 Task: Add an event with the title Third Sales Pipeline Evaluation and Improvement Strategies, date '2024/05/16', time 7:50 AM to 9:50 AMand add a description: Participants will explore the role of a leader as a coach and mentor. They will learn how to provide guidance, support, and development opportunities to team members, fostering their growth and professional advancement., put the event into Yellow category, logged in from the account softage.8@softage.netand send the event invitation to softage.1@softage.net and softage.2@softage.net. Set a reminder for the event 189 day before
Action: Mouse moved to (146, 155)
Screenshot: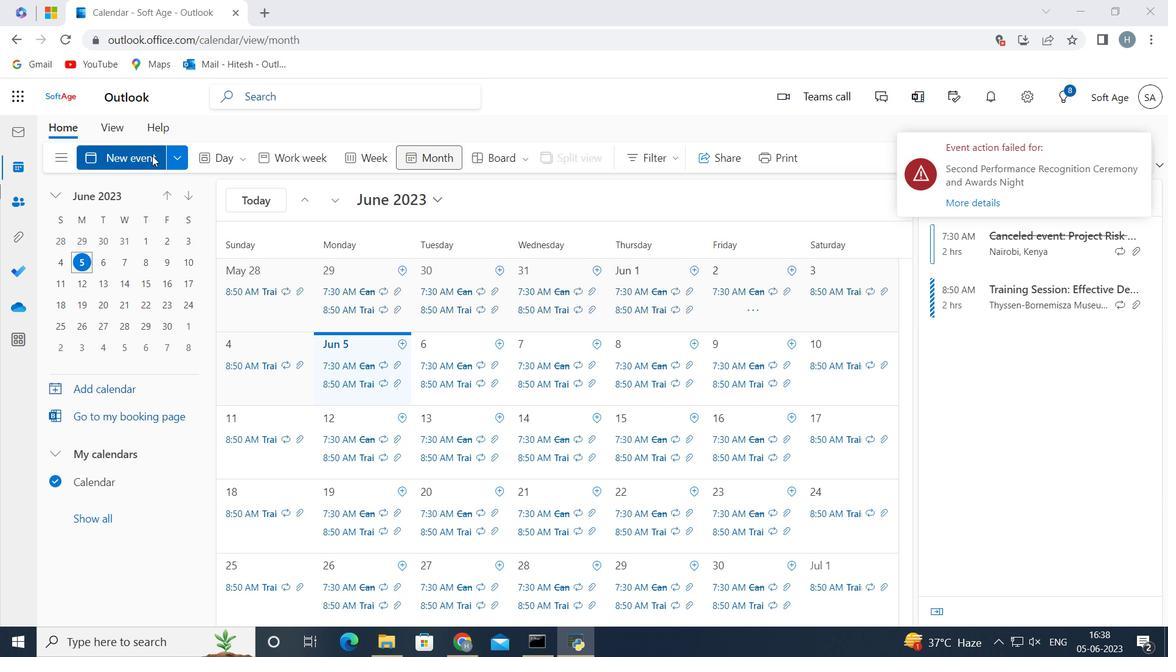 
Action: Mouse pressed left at (146, 155)
Screenshot: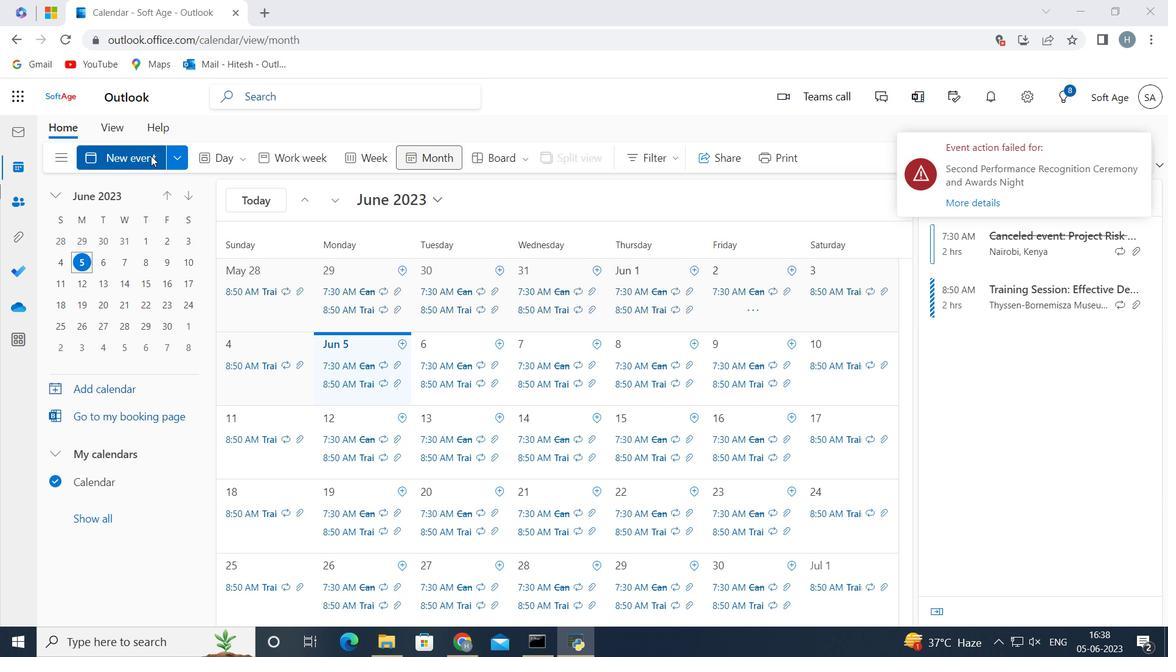 
Action: Mouse moved to (292, 252)
Screenshot: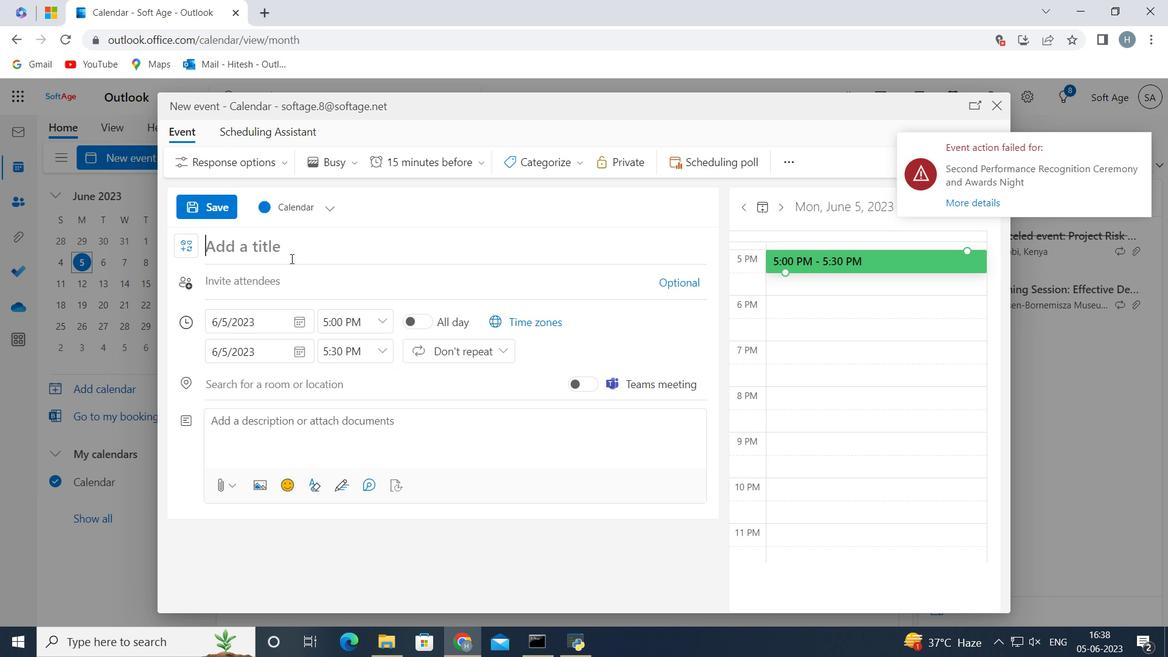 
Action: Mouse pressed left at (292, 252)
Screenshot: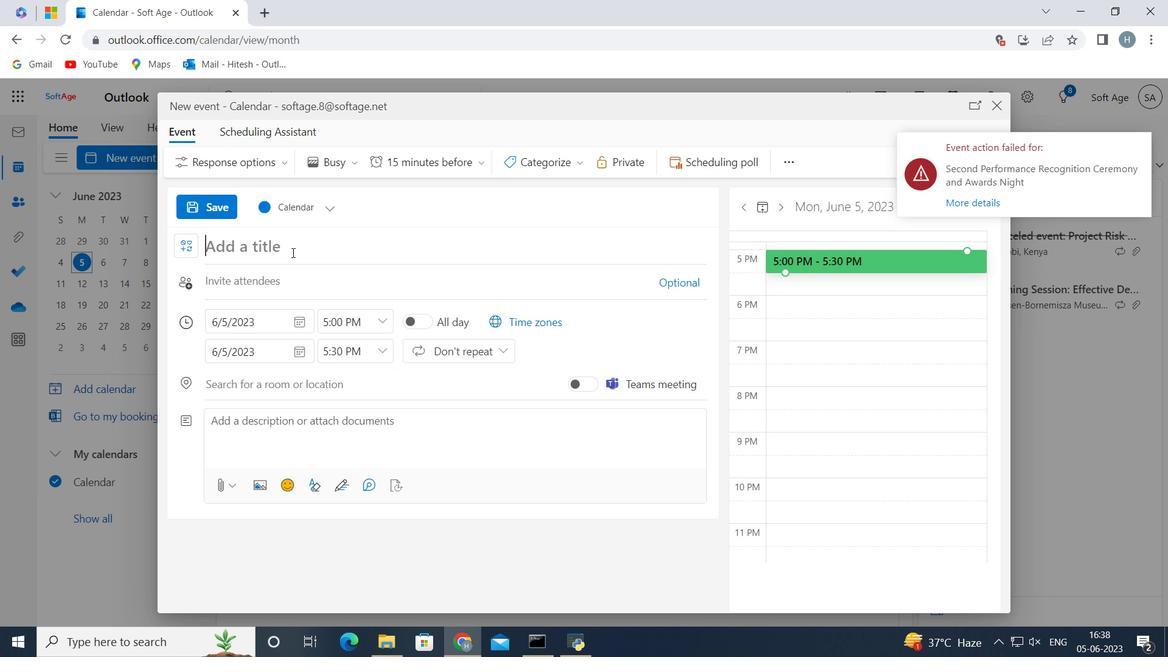 
Action: Key pressed <Key.shift>Third<Key.space><Key.shift>Sales<Key.space><Key.shift>Pipeline<Key.space><Key.shift>Evaluation<Key.space>and<Key.space><Key.shift>Improvement<Key.space><Key.shift>Strategies<Key.space>
Screenshot: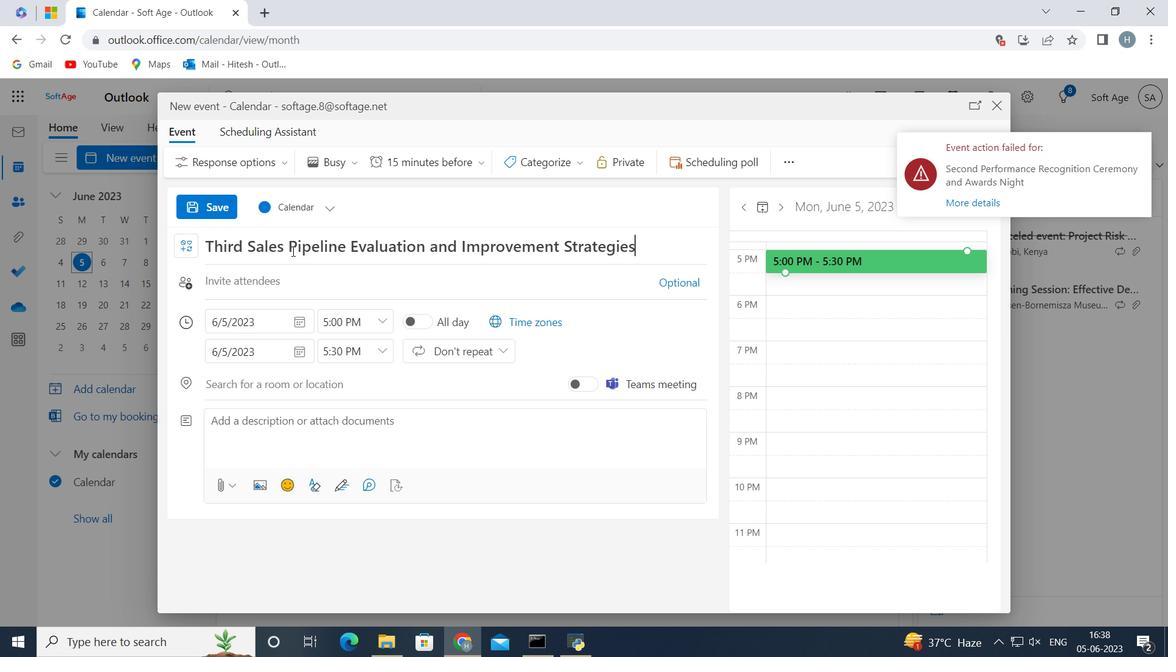 
Action: Mouse moved to (299, 322)
Screenshot: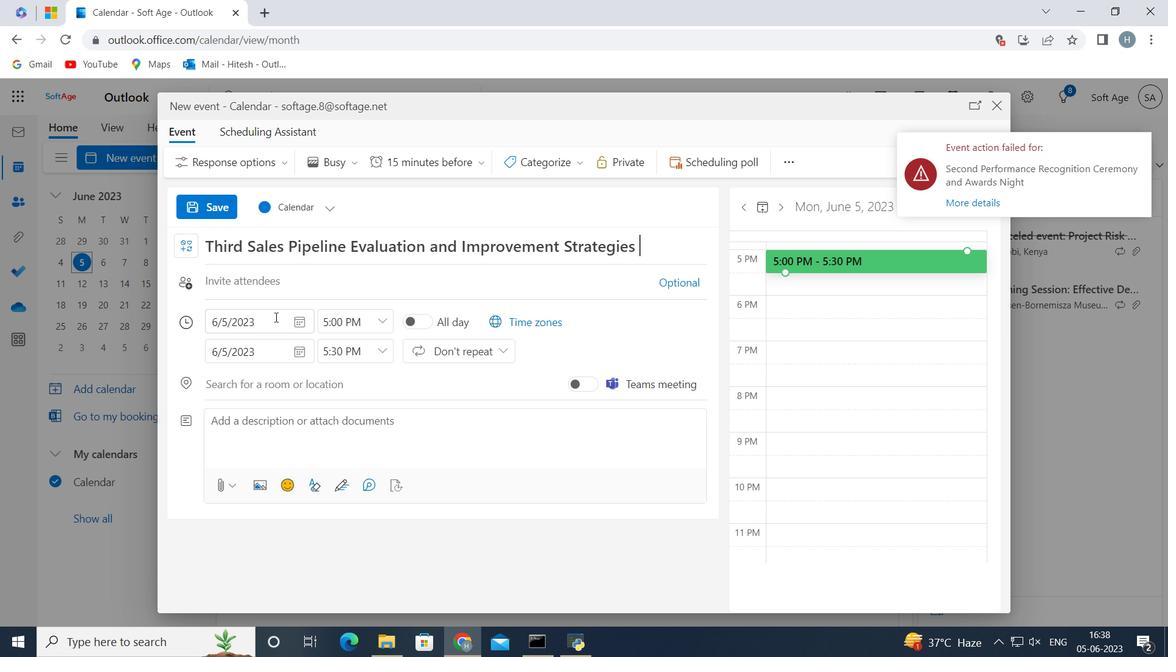 
Action: Mouse pressed left at (299, 322)
Screenshot: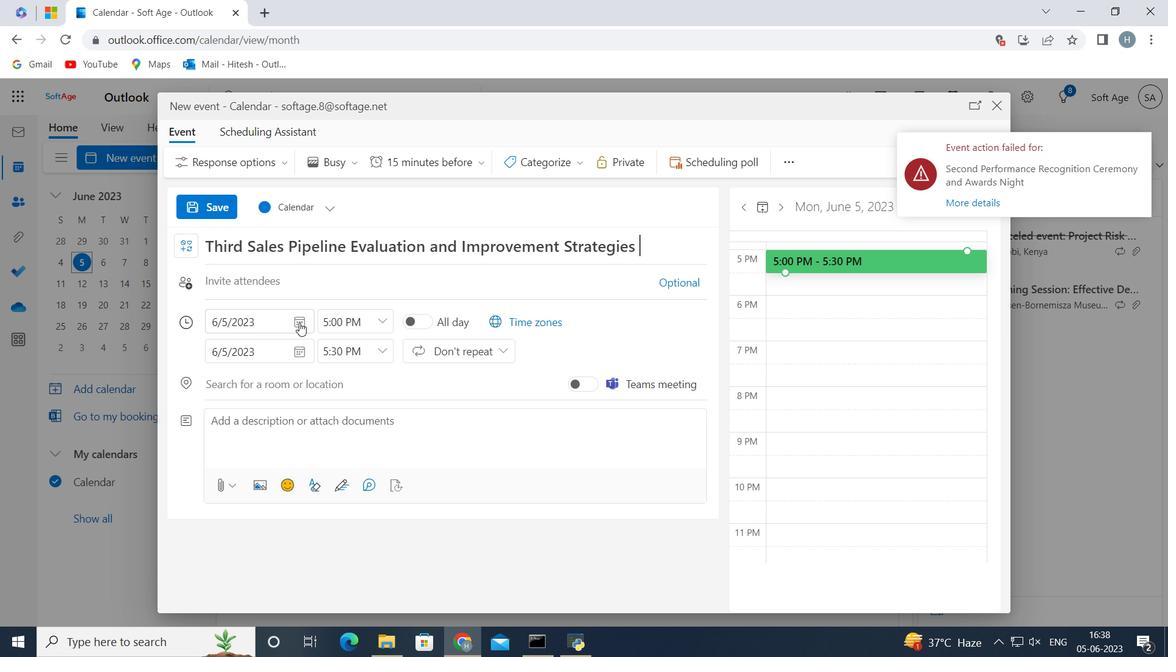 
Action: Mouse moved to (267, 356)
Screenshot: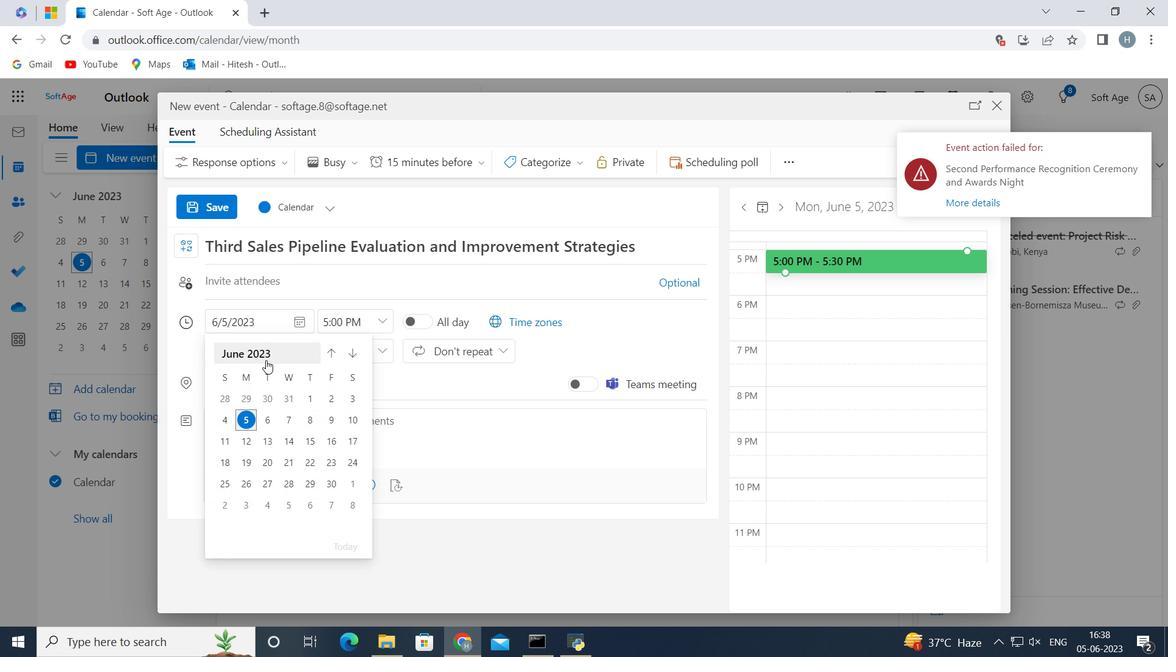 
Action: Mouse pressed left at (267, 356)
Screenshot: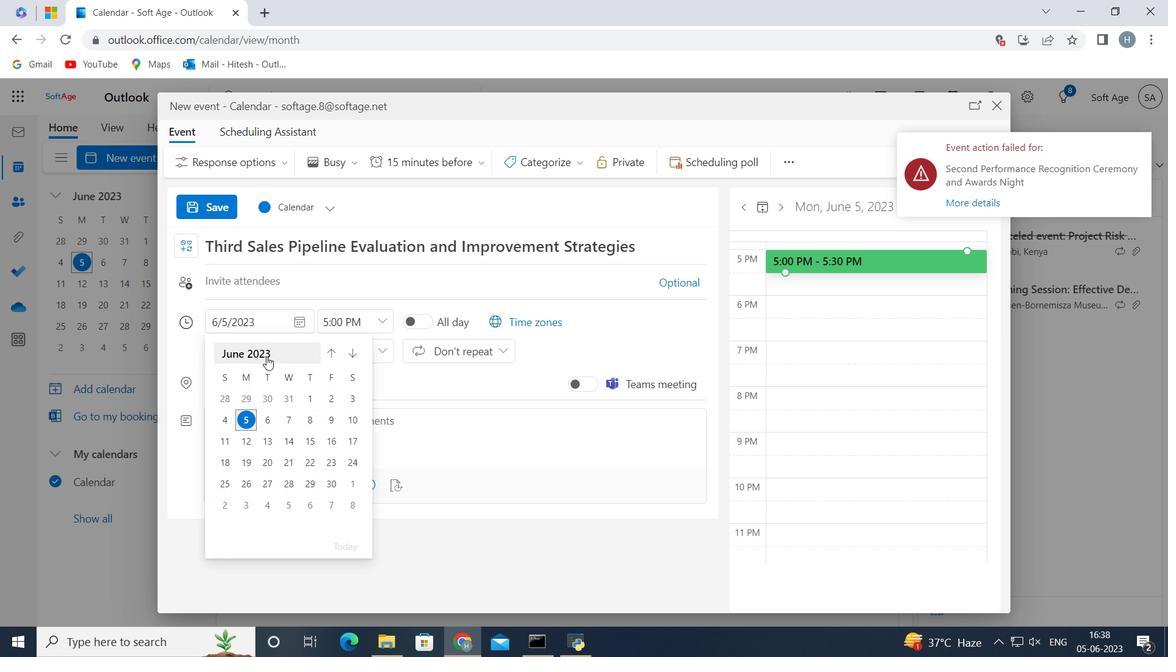 
Action: Mouse pressed left at (267, 356)
Screenshot: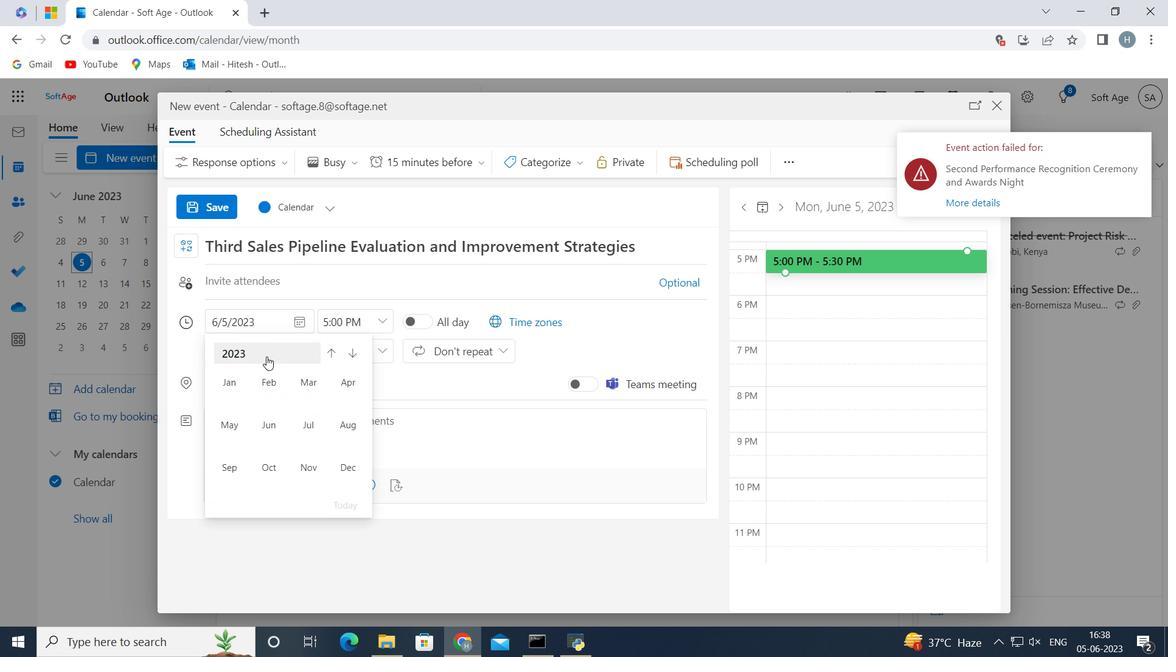 
Action: Mouse moved to (233, 424)
Screenshot: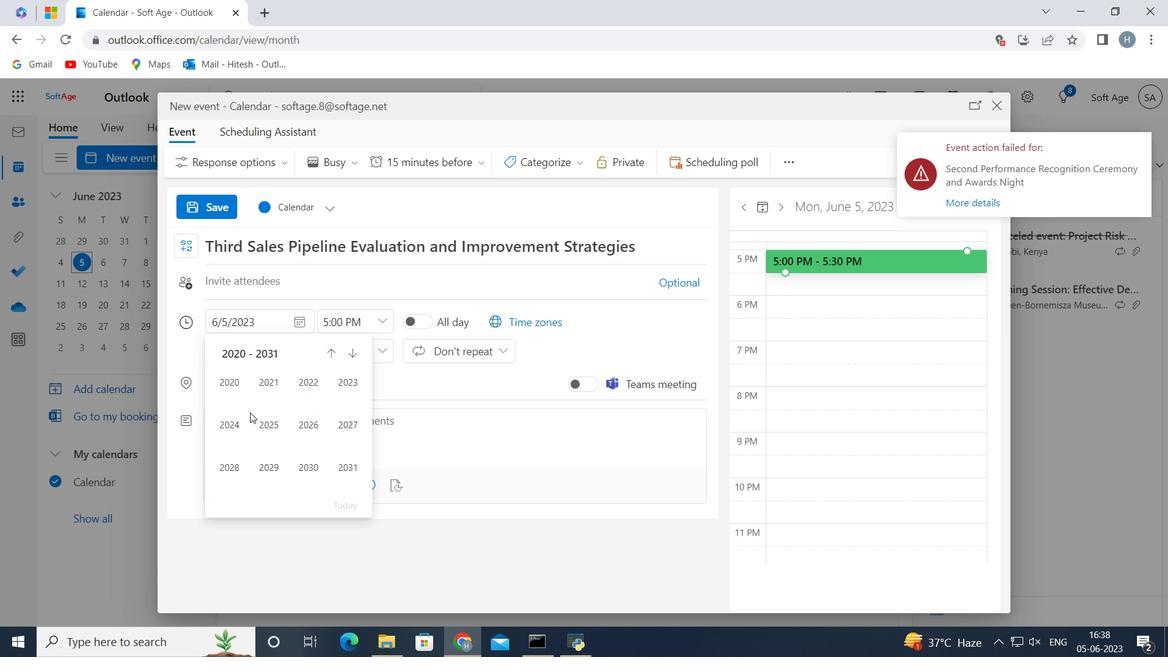 
Action: Mouse pressed left at (233, 424)
Screenshot: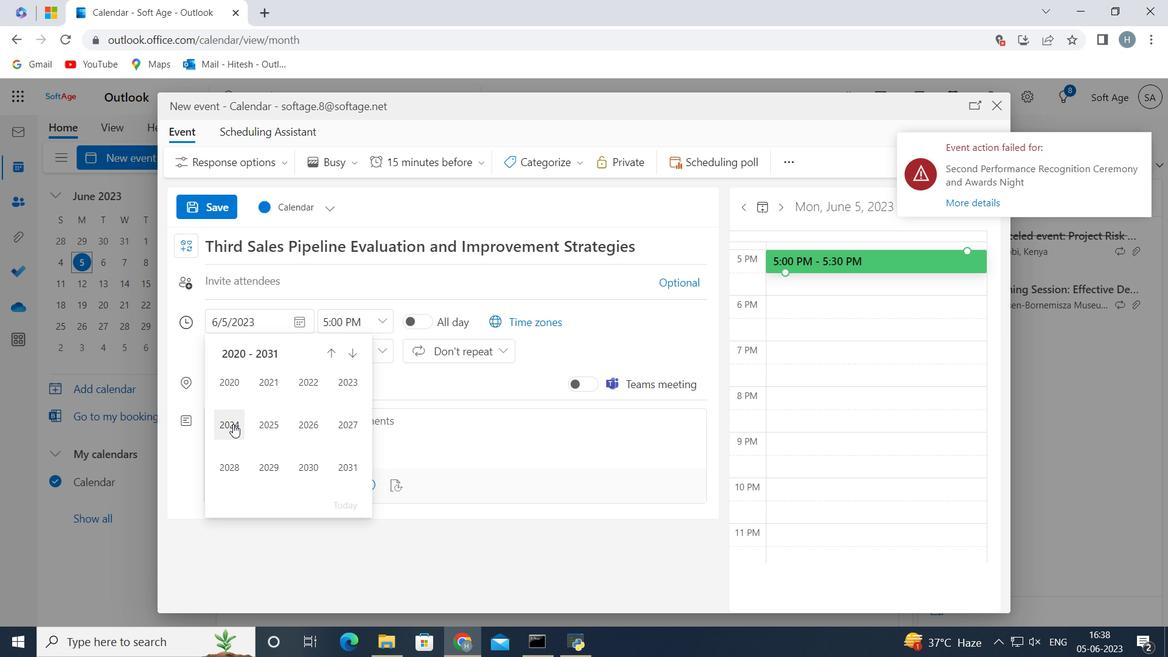 
Action: Mouse moved to (233, 423)
Screenshot: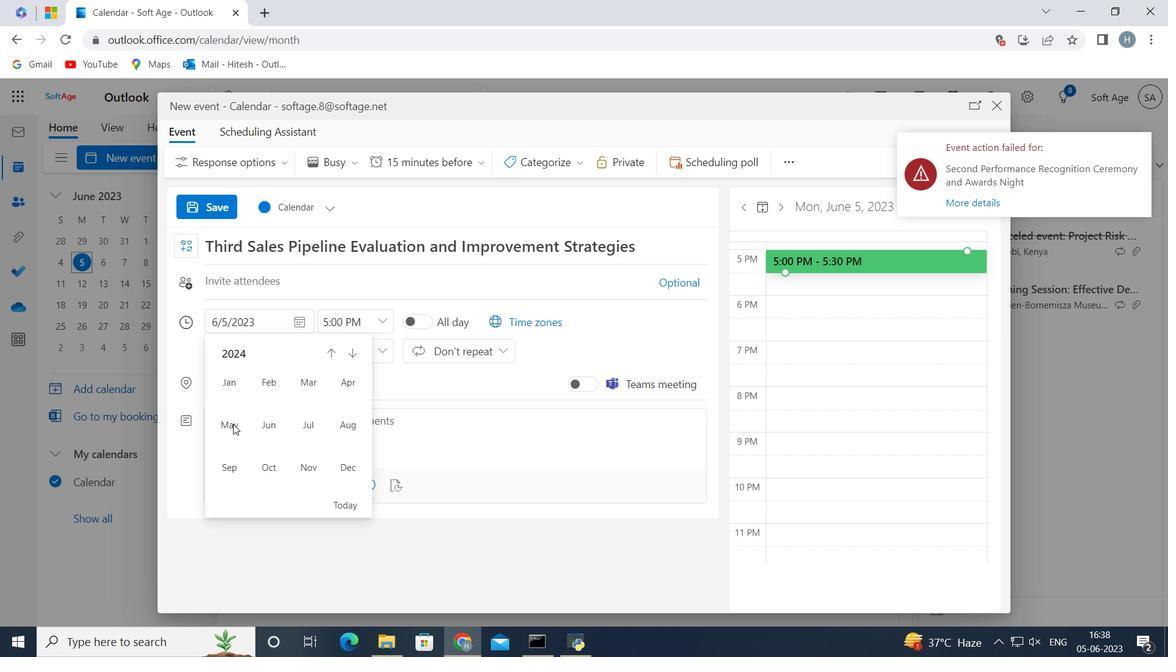 
Action: Mouse pressed left at (233, 423)
Screenshot: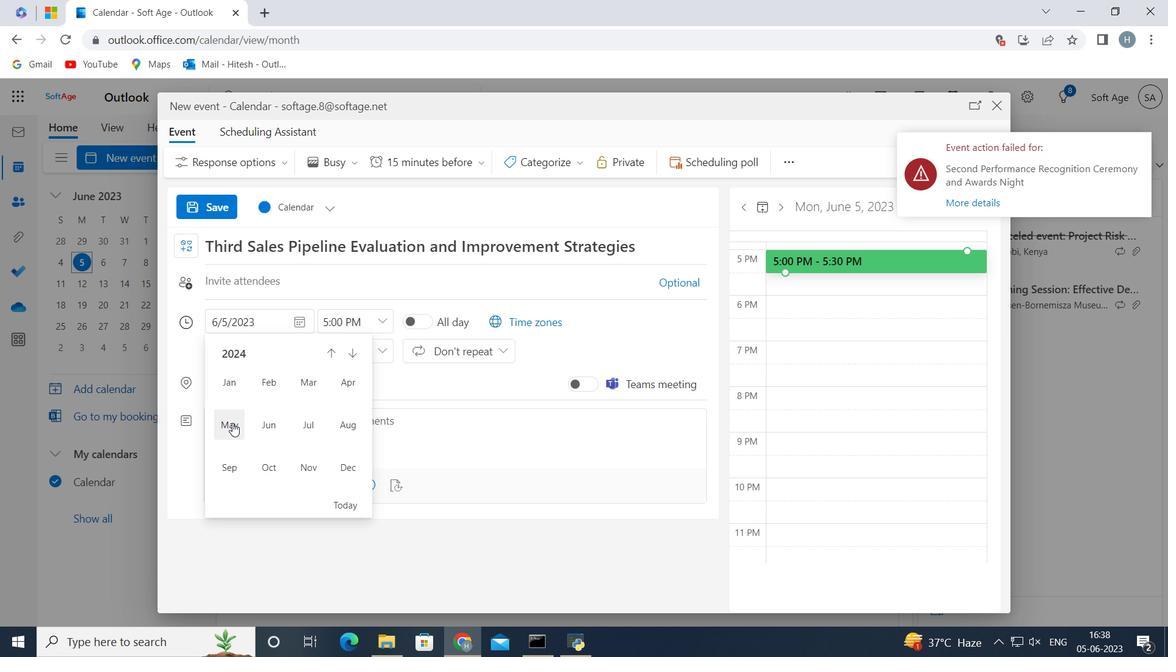 
Action: Mouse moved to (303, 440)
Screenshot: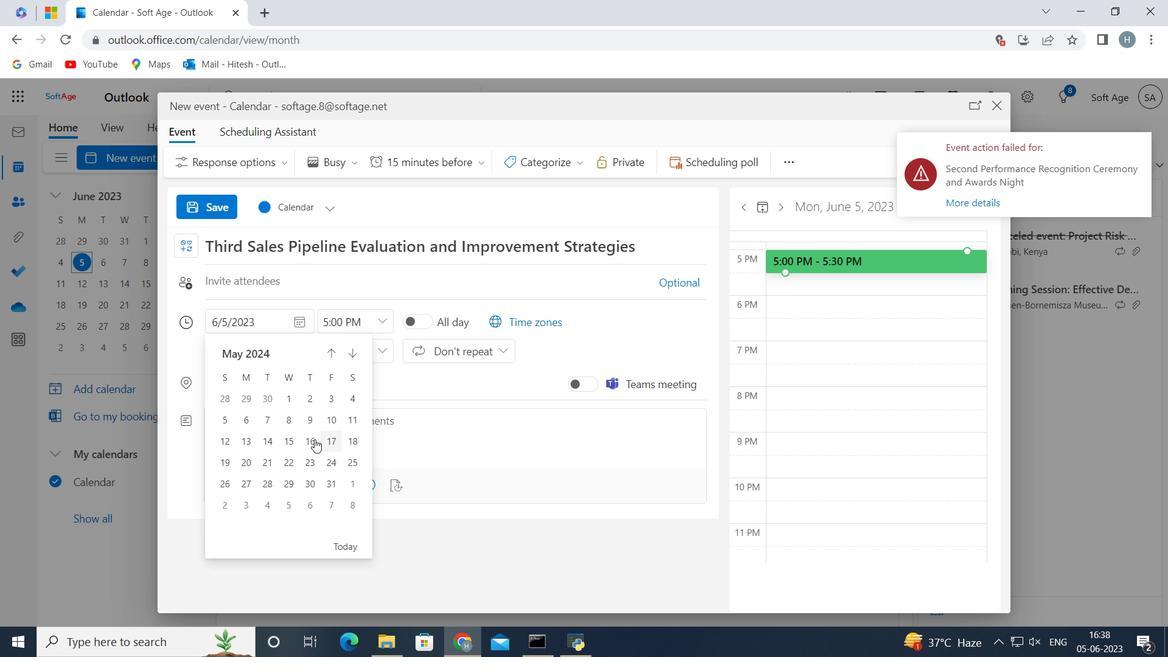 
Action: Mouse pressed left at (303, 440)
Screenshot: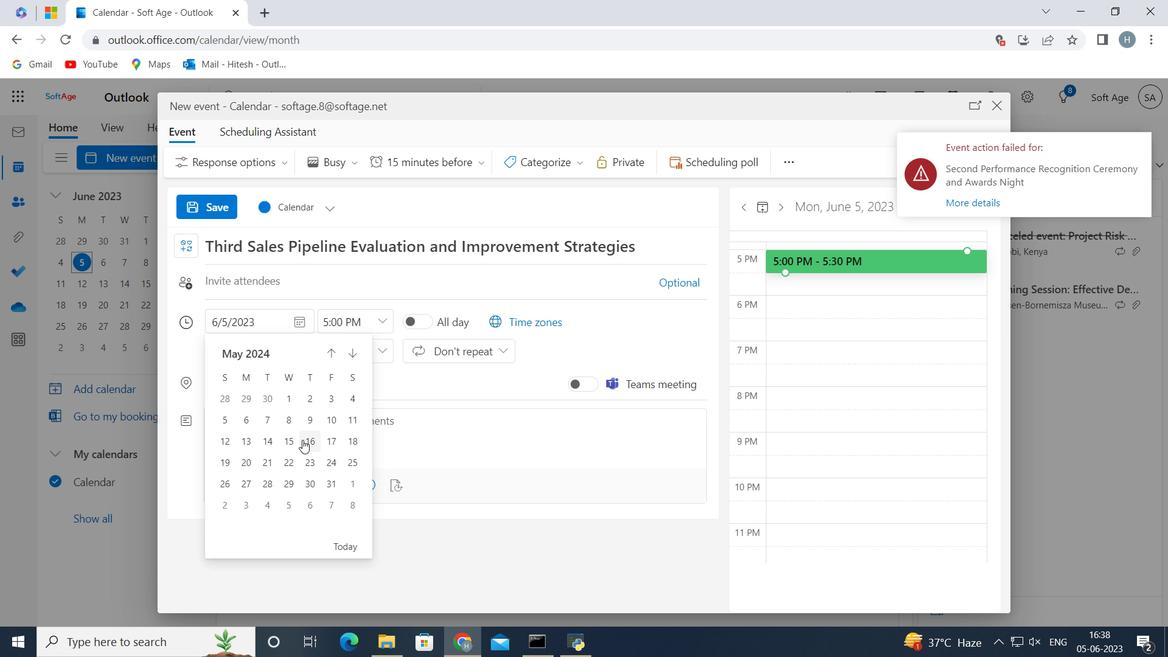 
Action: Mouse moved to (380, 321)
Screenshot: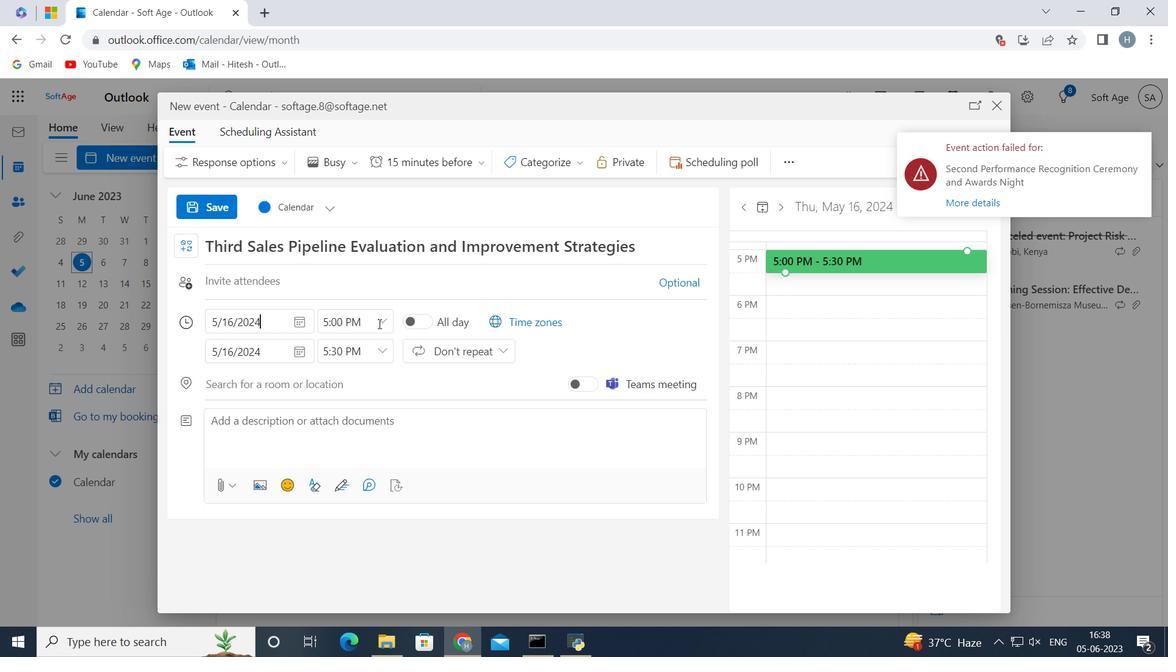 
Action: Mouse pressed left at (380, 321)
Screenshot: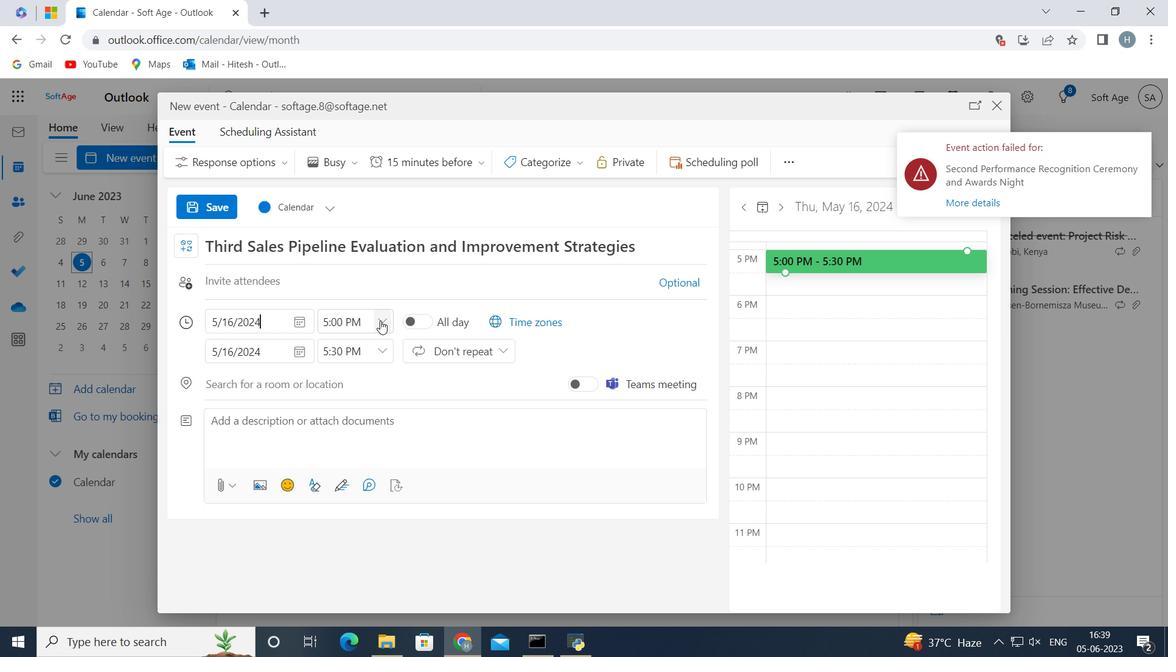 
Action: Mouse moved to (360, 421)
Screenshot: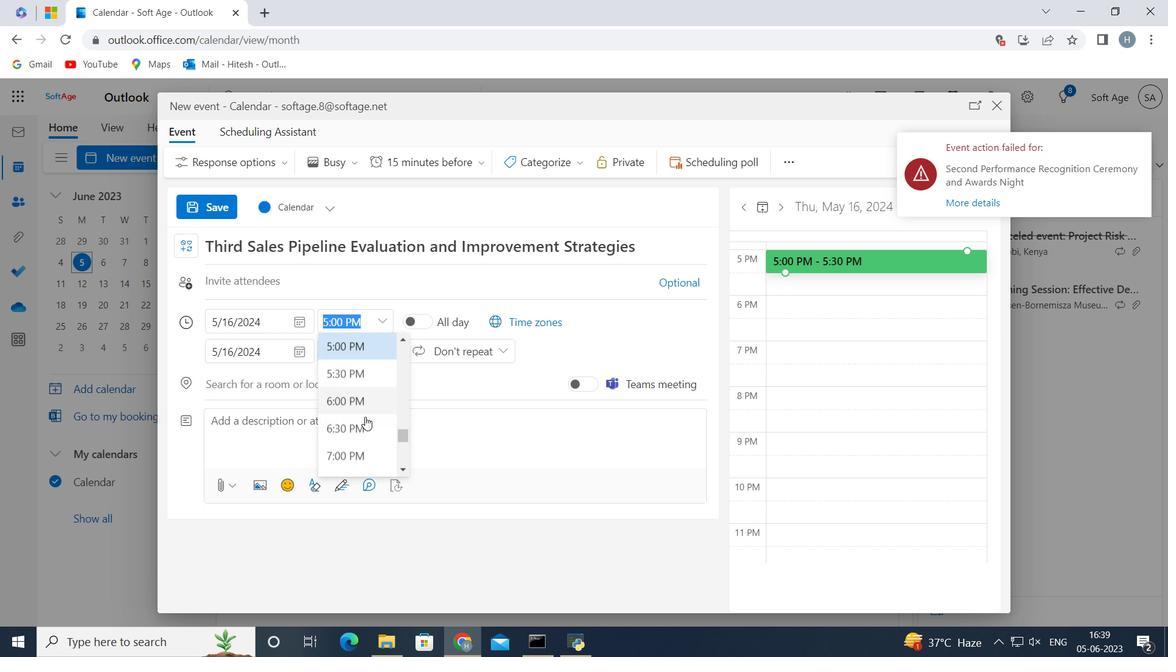 
Action: Mouse scrolled (360, 422) with delta (0, 0)
Screenshot: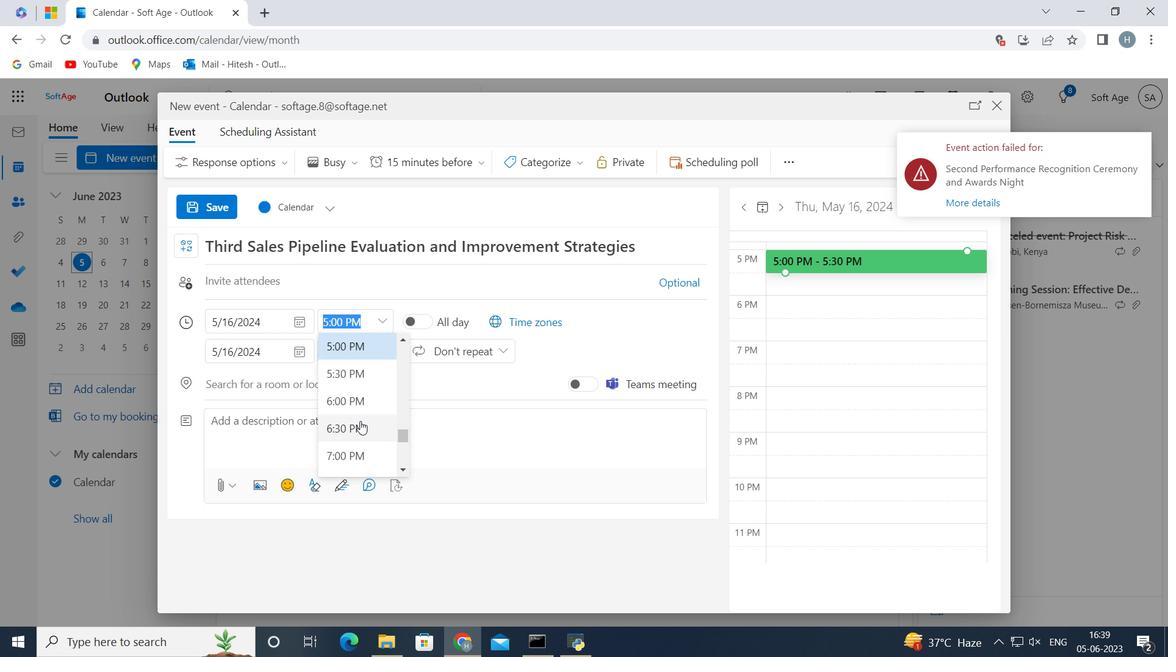
Action: Mouse scrolled (360, 422) with delta (0, 0)
Screenshot: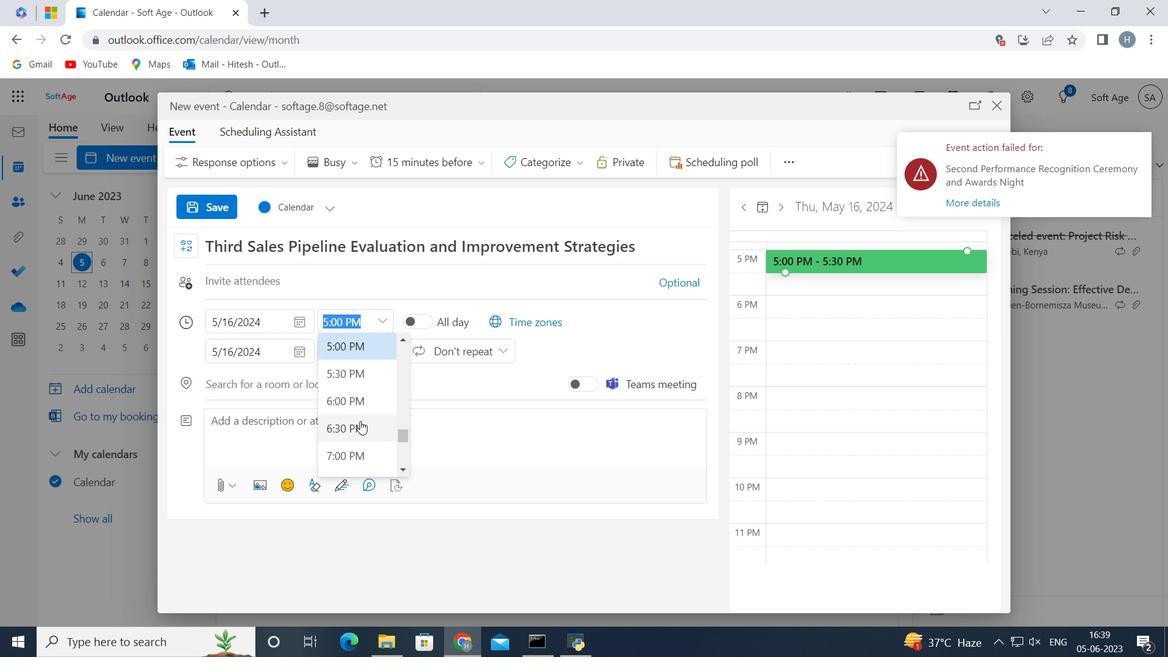 
Action: Mouse scrolled (360, 422) with delta (0, 0)
Screenshot: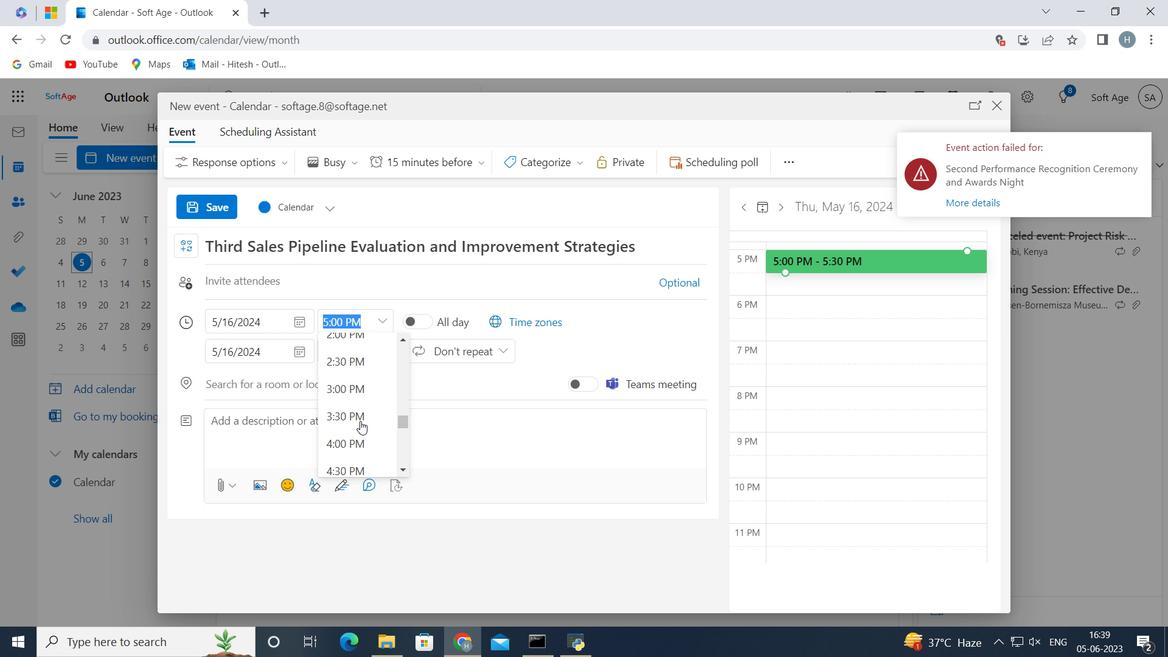 
Action: Mouse scrolled (360, 422) with delta (0, 0)
Screenshot: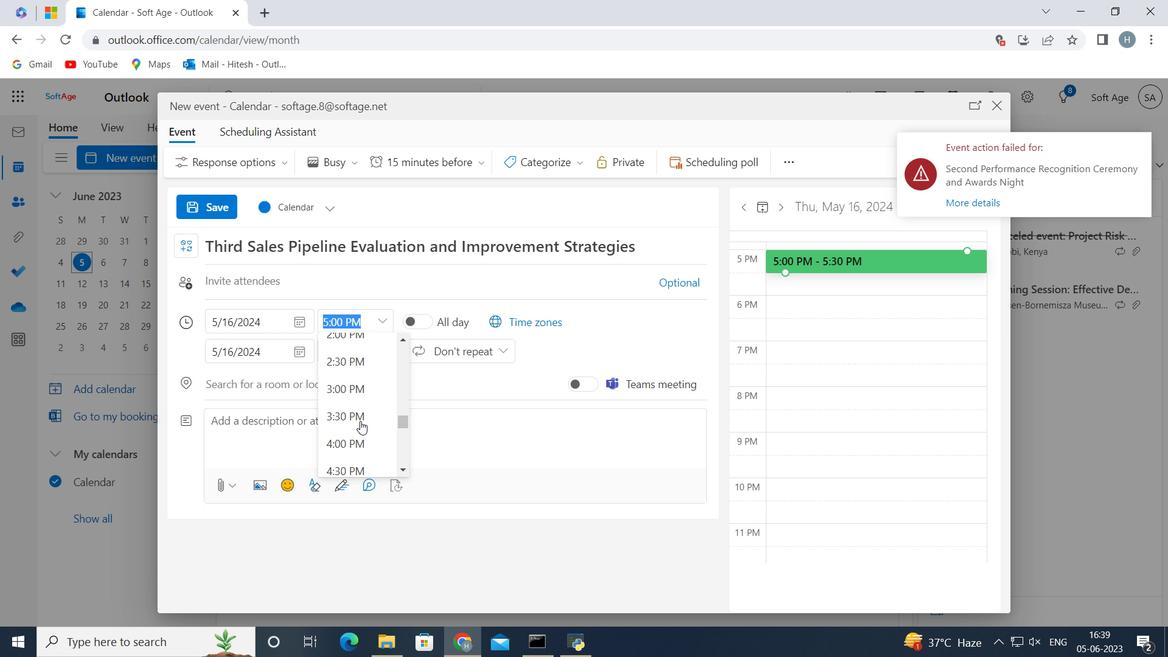 
Action: Mouse scrolled (360, 422) with delta (0, 0)
Screenshot: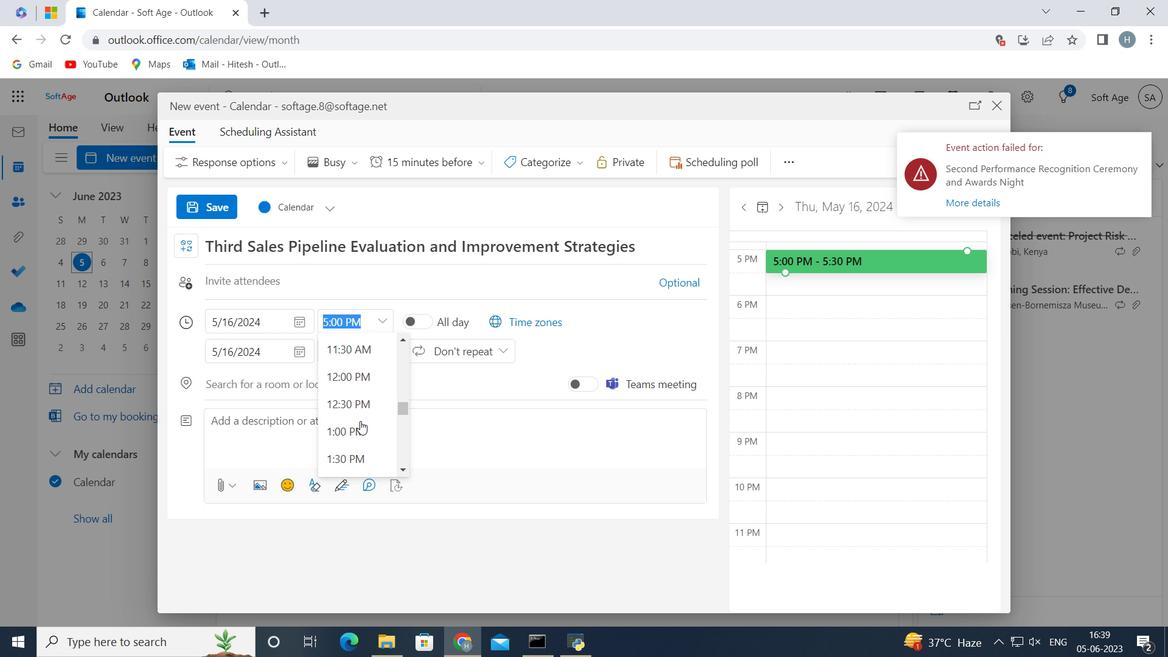 
Action: Mouse scrolled (360, 422) with delta (0, 0)
Screenshot: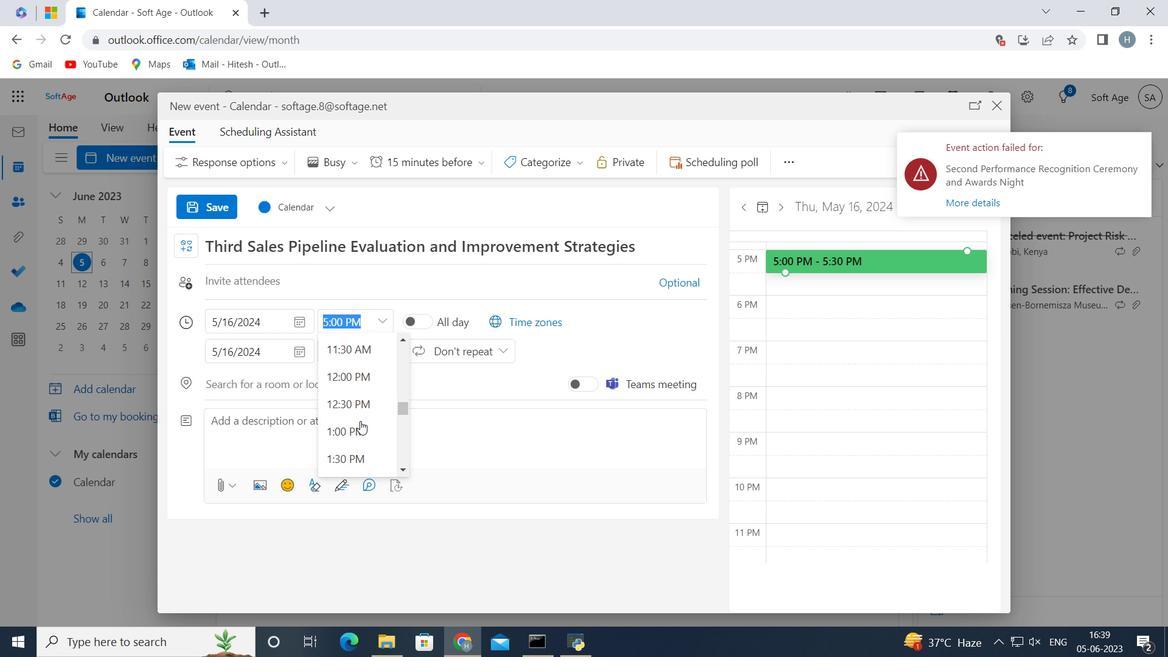 
Action: Mouse scrolled (360, 422) with delta (0, 0)
Screenshot: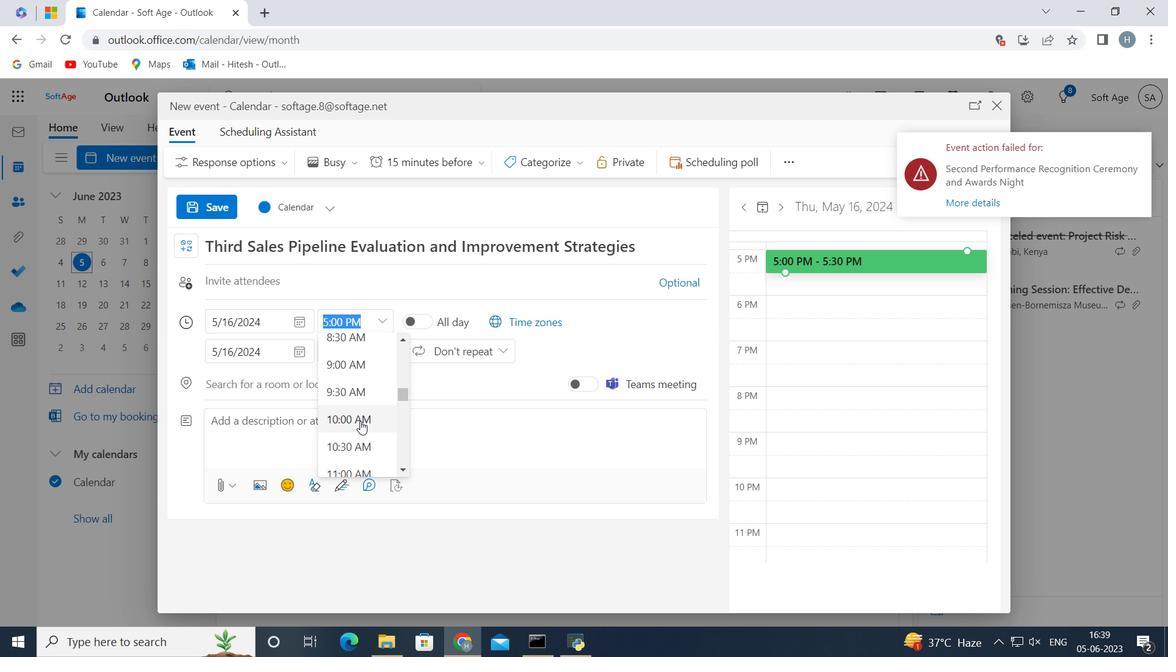 
Action: Mouse moved to (337, 352)
Screenshot: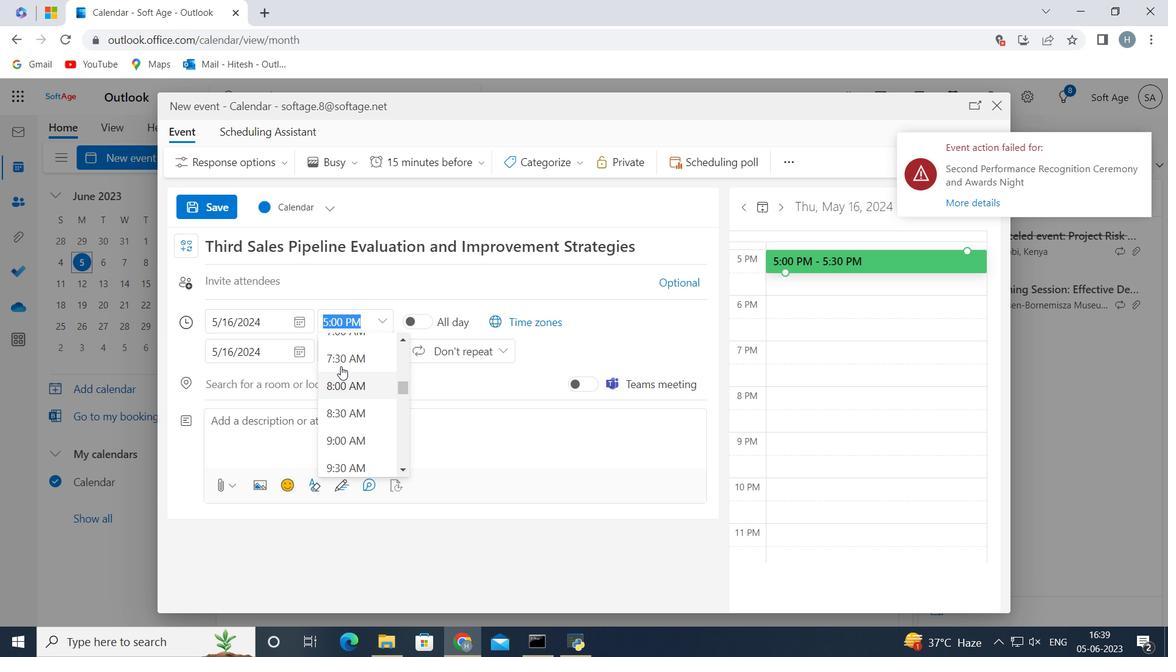 
Action: Mouse pressed left at (337, 352)
Screenshot: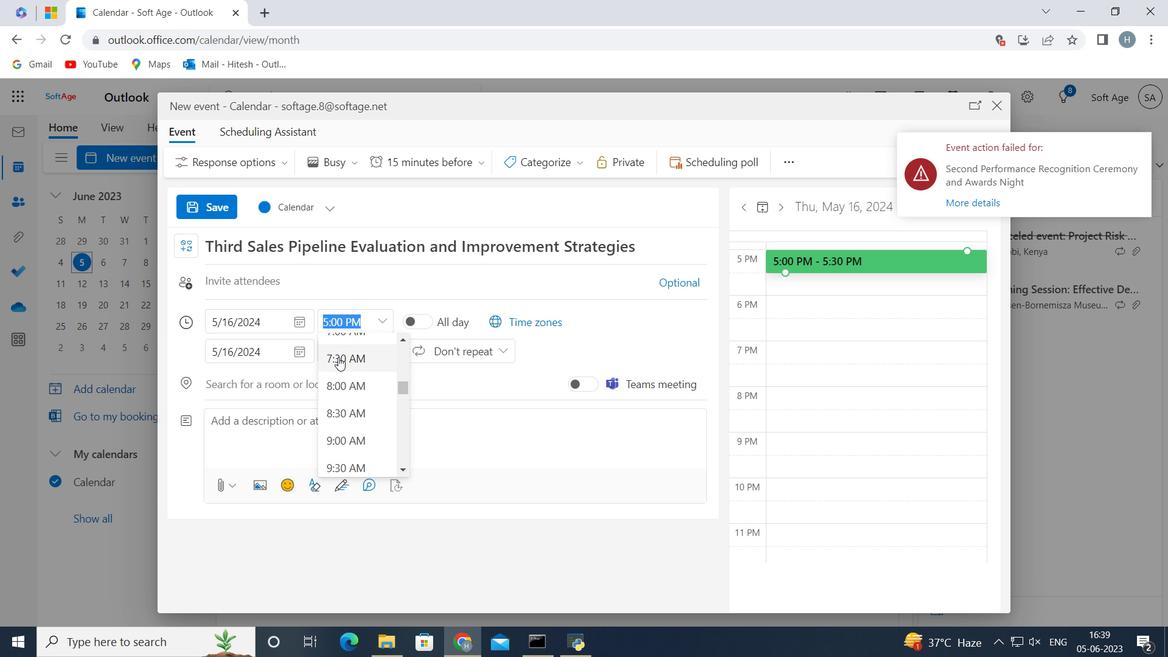 
Action: Mouse moved to (343, 319)
Screenshot: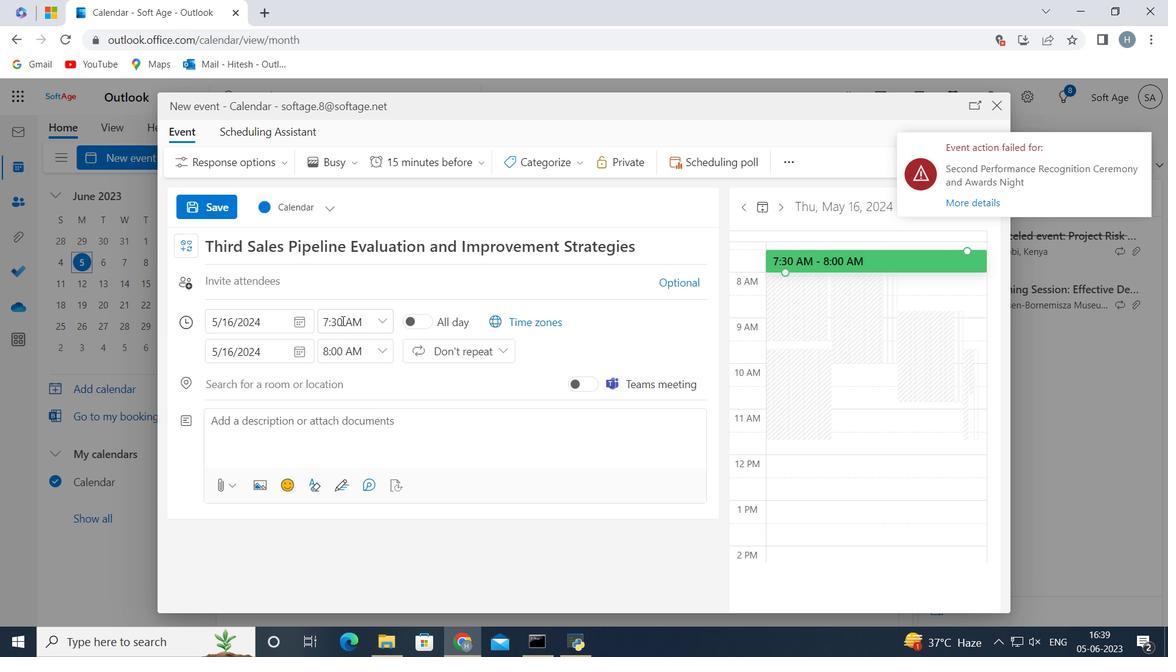 
Action: Mouse pressed left at (343, 319)
Screenshot: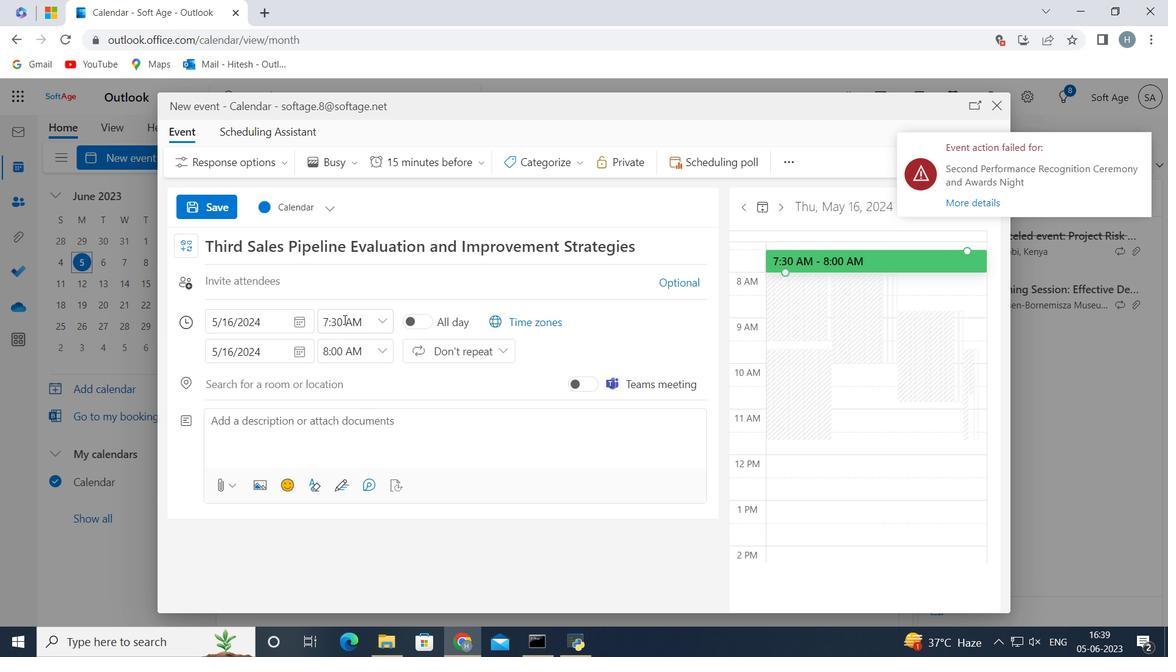 
Action: Key pressed <Key.backspace><Key.backspace>50
Screenshot: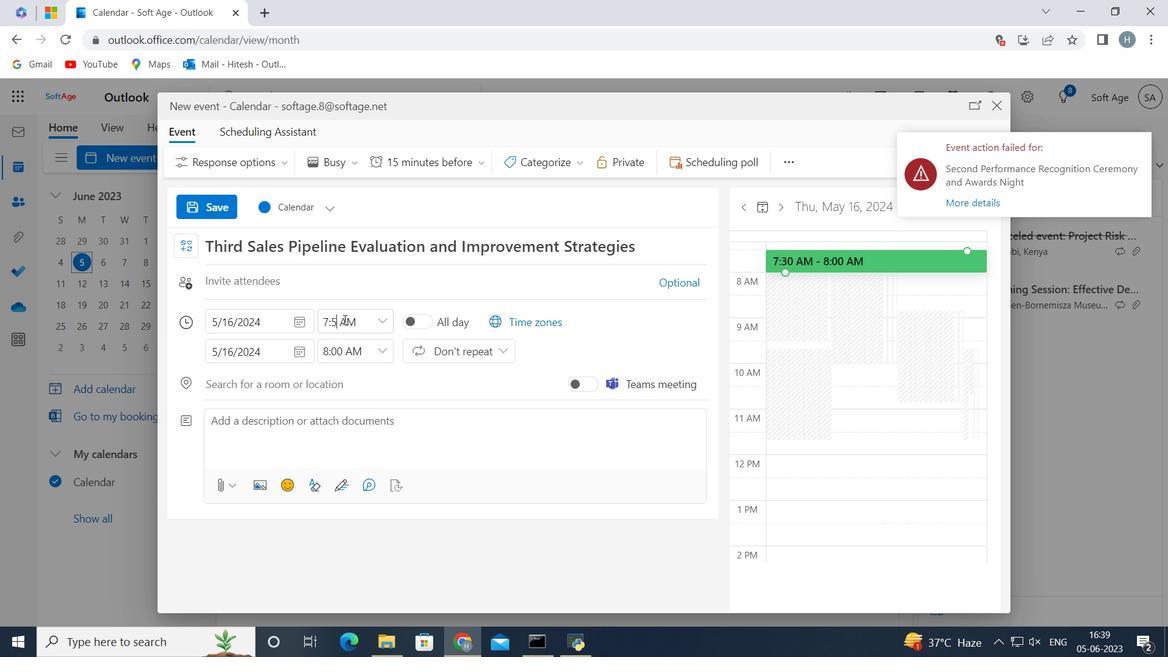 
Action: Mouse moved to (383, 349)
Screenshot: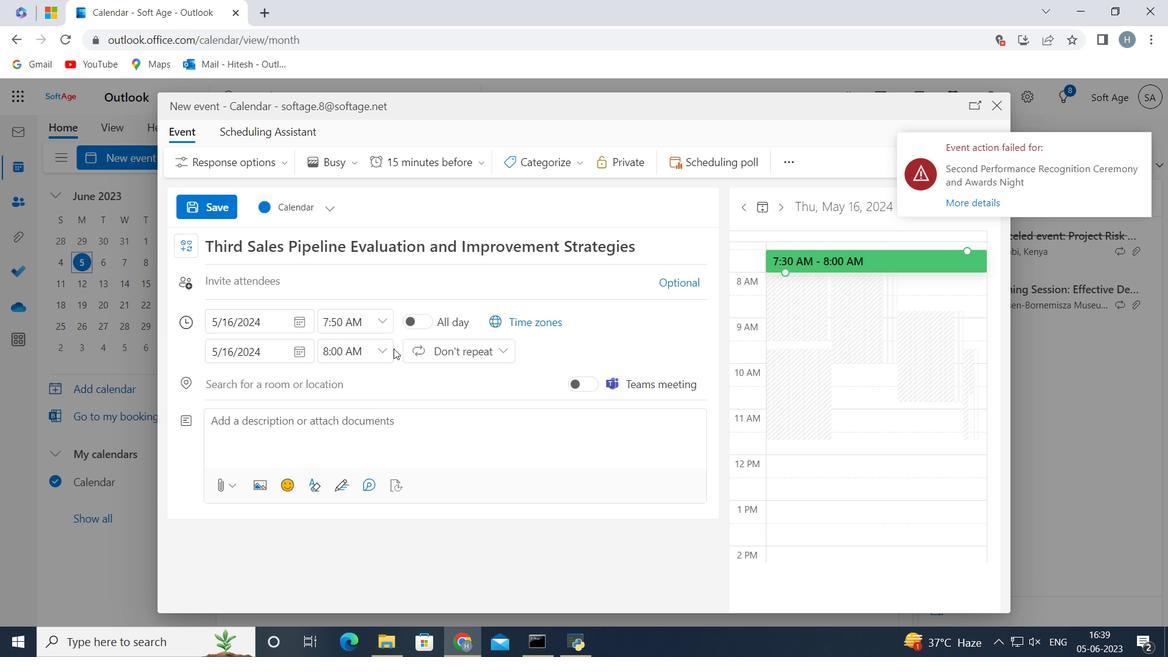 
Action: Mouse pressed left at (383, 349)
Screenshot: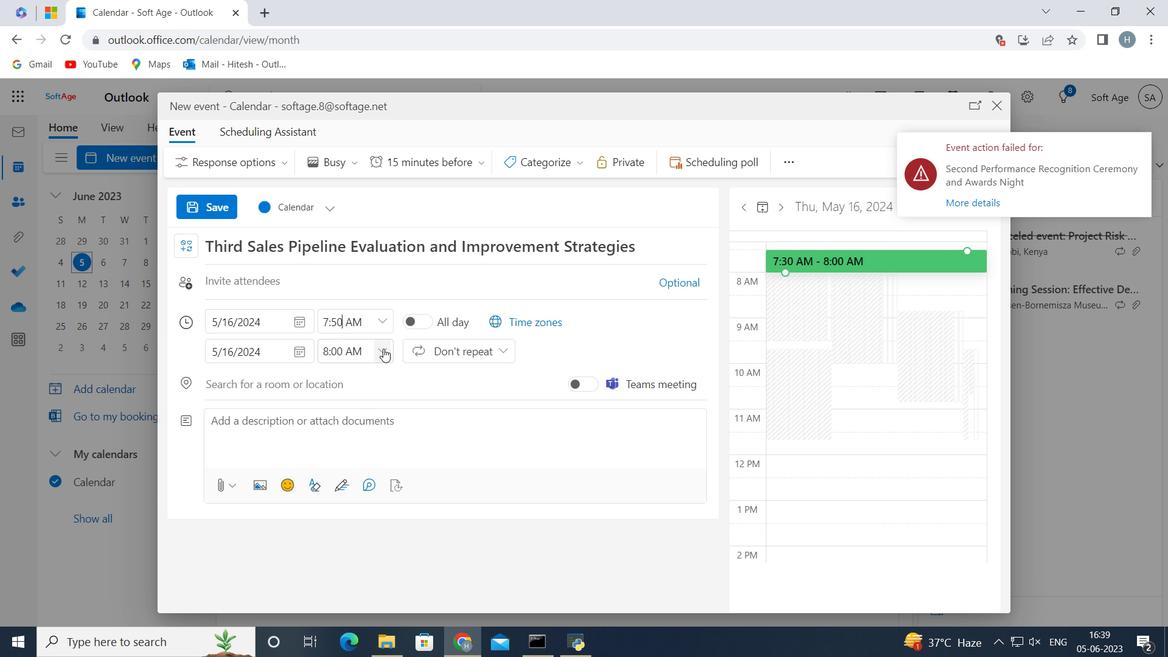 
Action: Mouse moved to (381, 453)
Screenshot: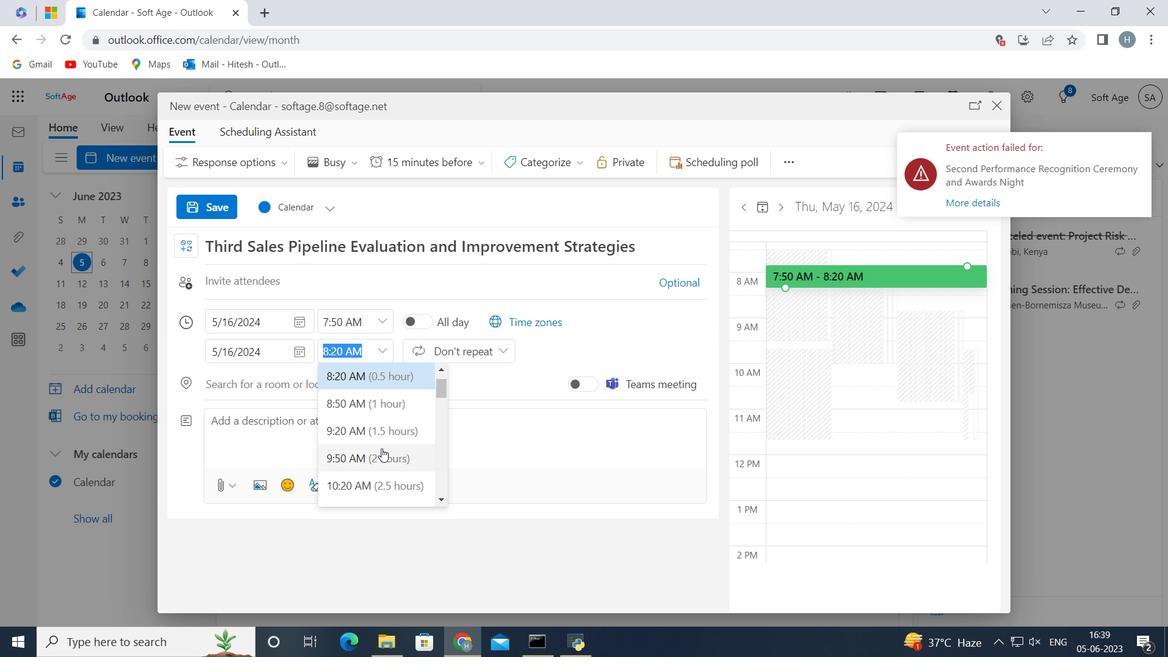 
Action: Mouse pressed left at (381, 453)
Screenshot: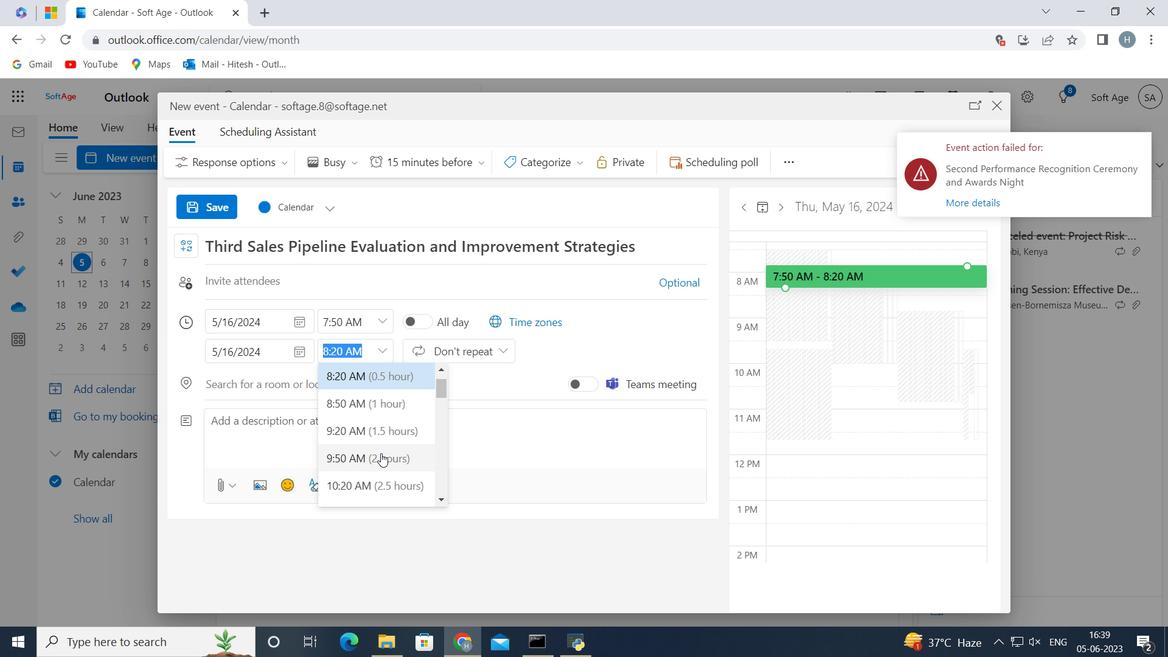 
Action: Mouse moved to (388, 428)
Screenshot: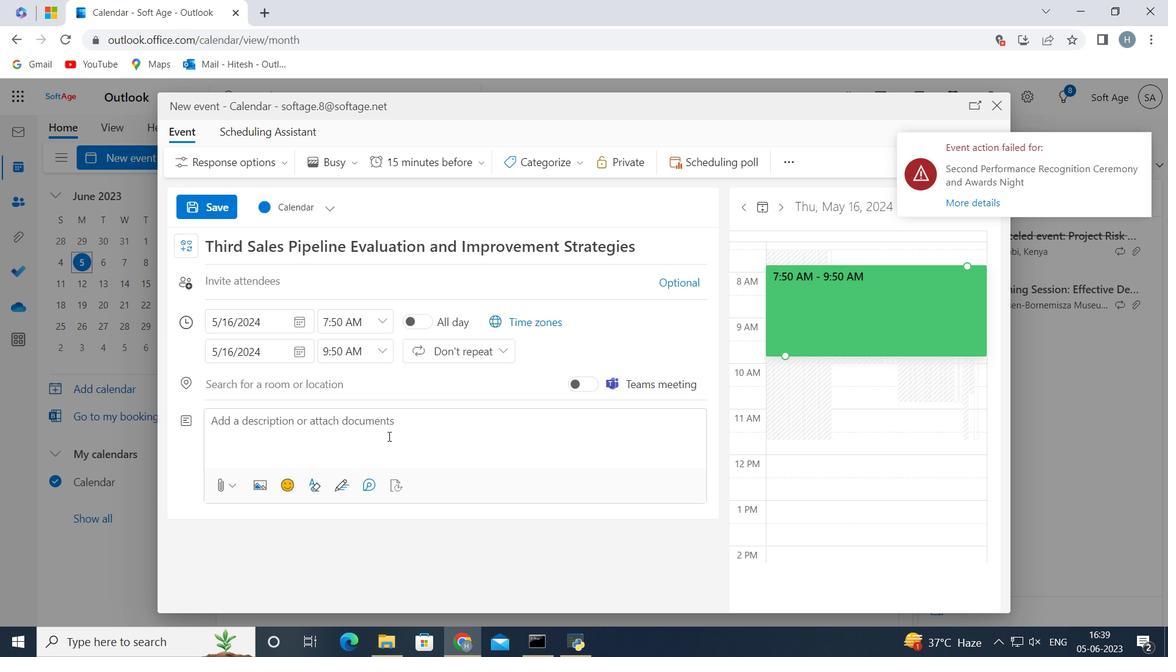
Action: Mouse pressed left at (388, 428)
Screenshot: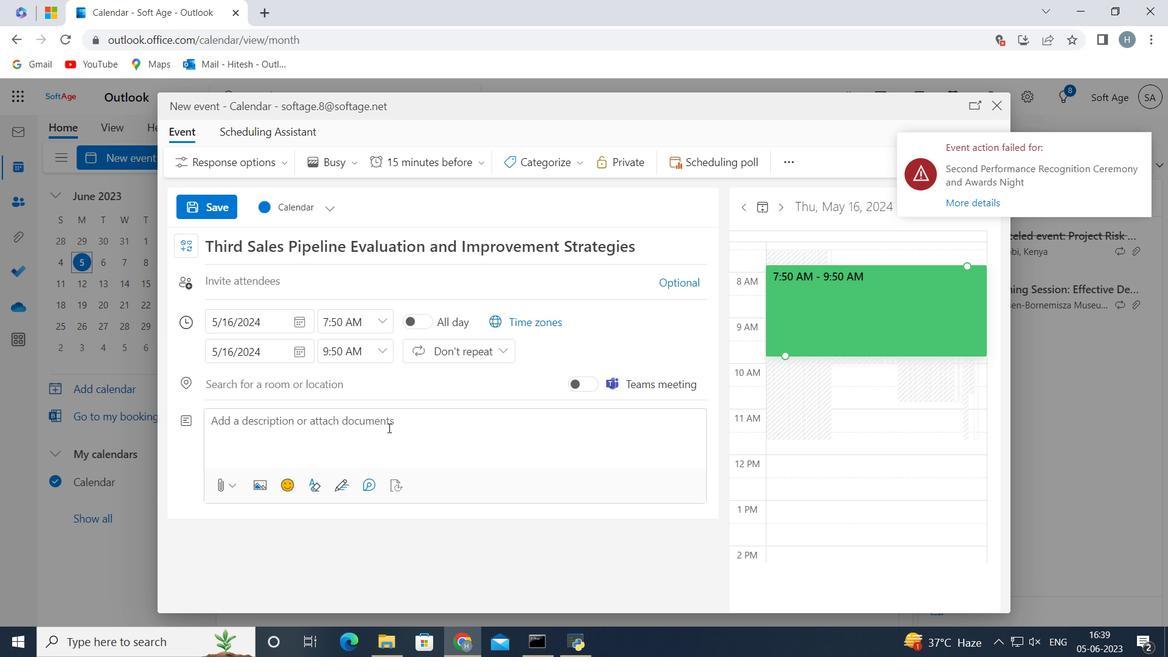 
Action: Key pressed <Key.shift><Key.shift><Key.shift><Key.shift><Key.shift><Key.shift><Key.shift><Key.shift><Key.shift><Key.shift><Key.shift><Key.shift><Key.shift><Key.shift><Key.shift>Participants<Key.space>will<Key.space>explore<Key.space>the<Key.space>role<Key.space>of<Key.space>a<Key.space>leader<Key.space>as<Key.space>a<Key.space>coach<Key.space>and<Key.space>mentor.<Key.space><Key.shift>They<Key.space>will<Key.space>learn<Key.space>how<Key.space>to<Key.space>provide<Key.space>guidance,<Key.space>support,<Key.space>anf<Key.backspace>d<Key.space>development<Key.space>opportunities<Key.space>to<Key.space>team<Key.space>members,<Key.space>fostering<Key.space>their<Key.space>growth<Key.space>and<Key.space>professional<Key.space>advancement.<Key.space>
Screenshot: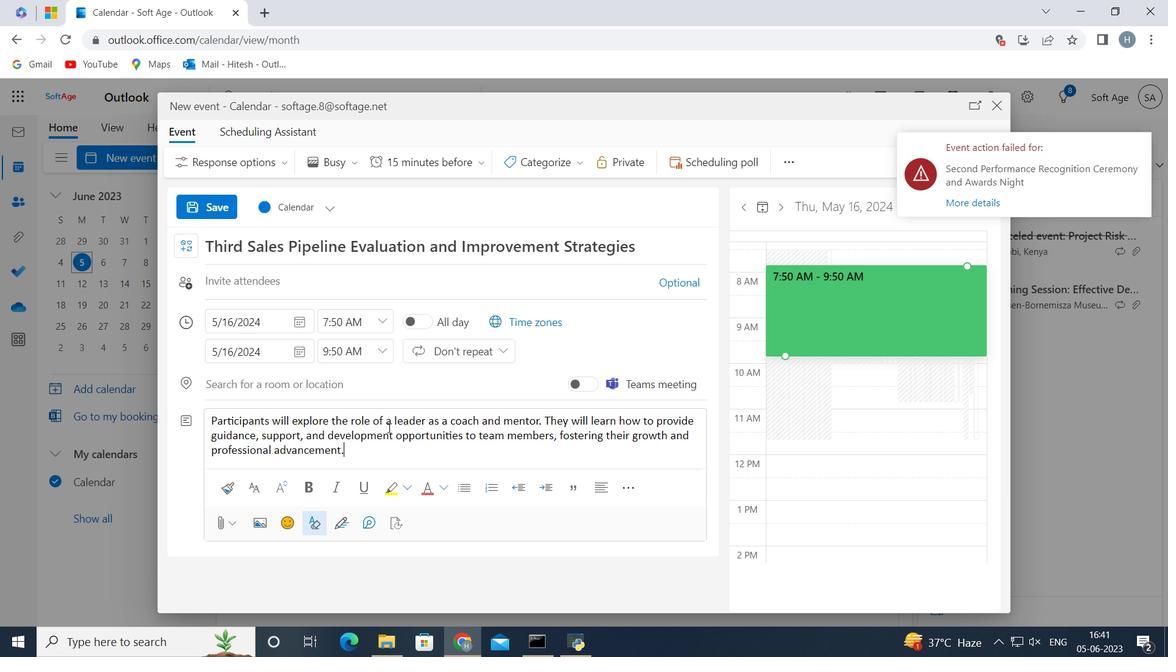 
Action: Mouse moved to (571, 160)
Screenshot: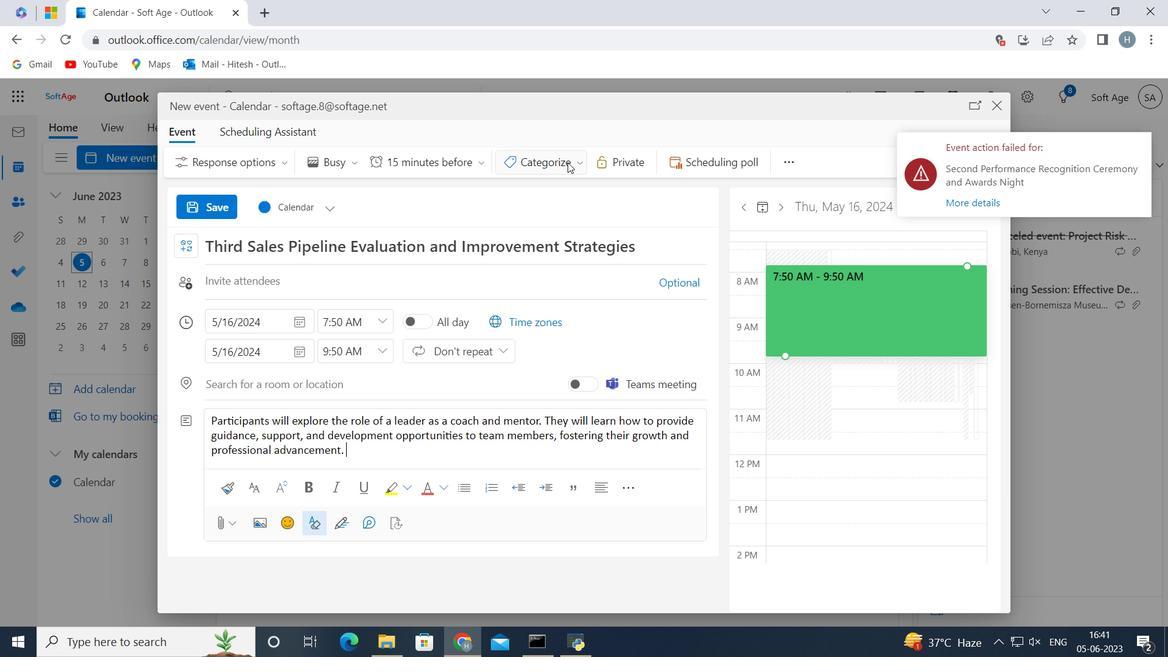 
Action: Mouse pressed left at (571, 160)
Screenshot: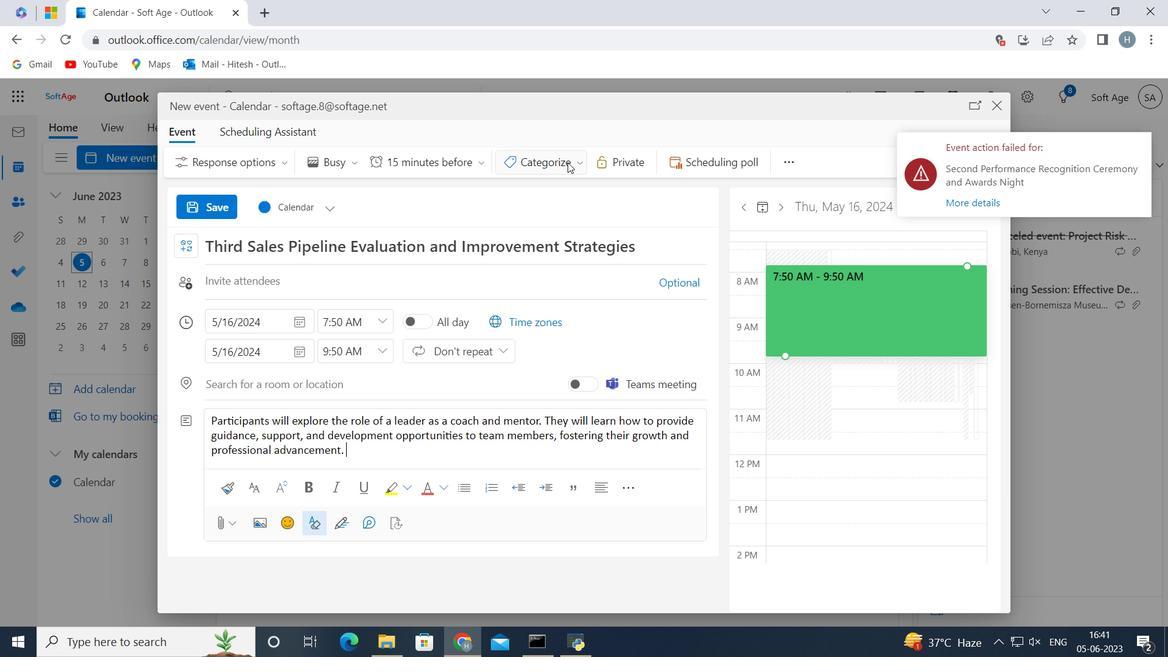 
Action: Mouse moved to (548, 317)
Screenshot: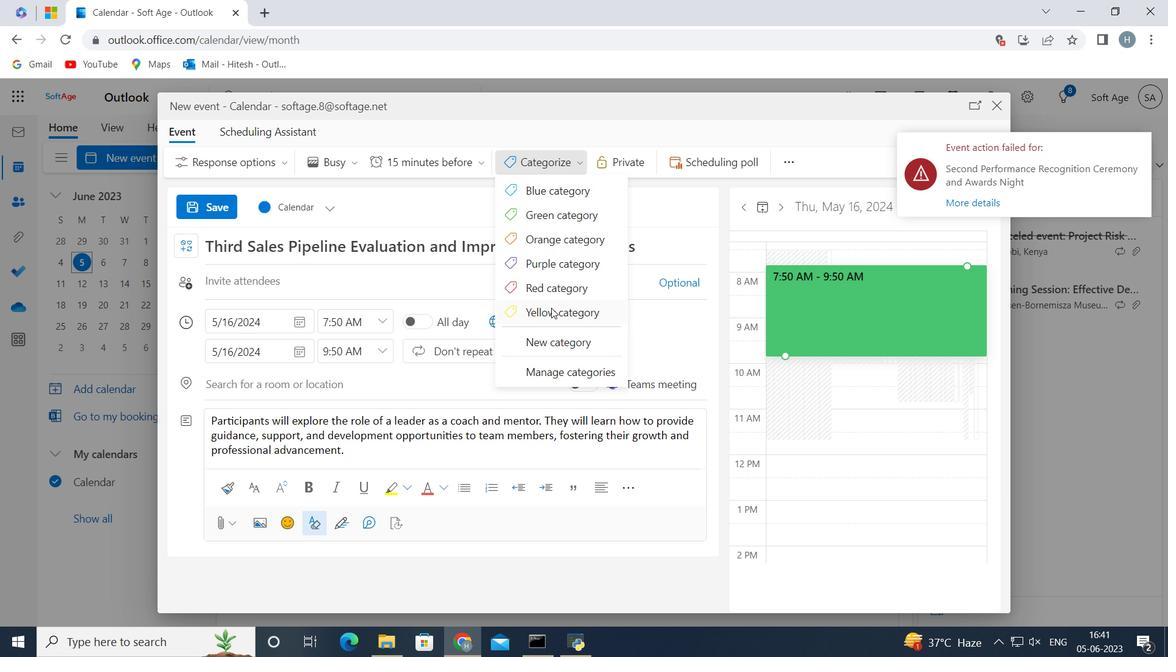 
Action: Mouse pressed left at (548, 317)
Screenshot: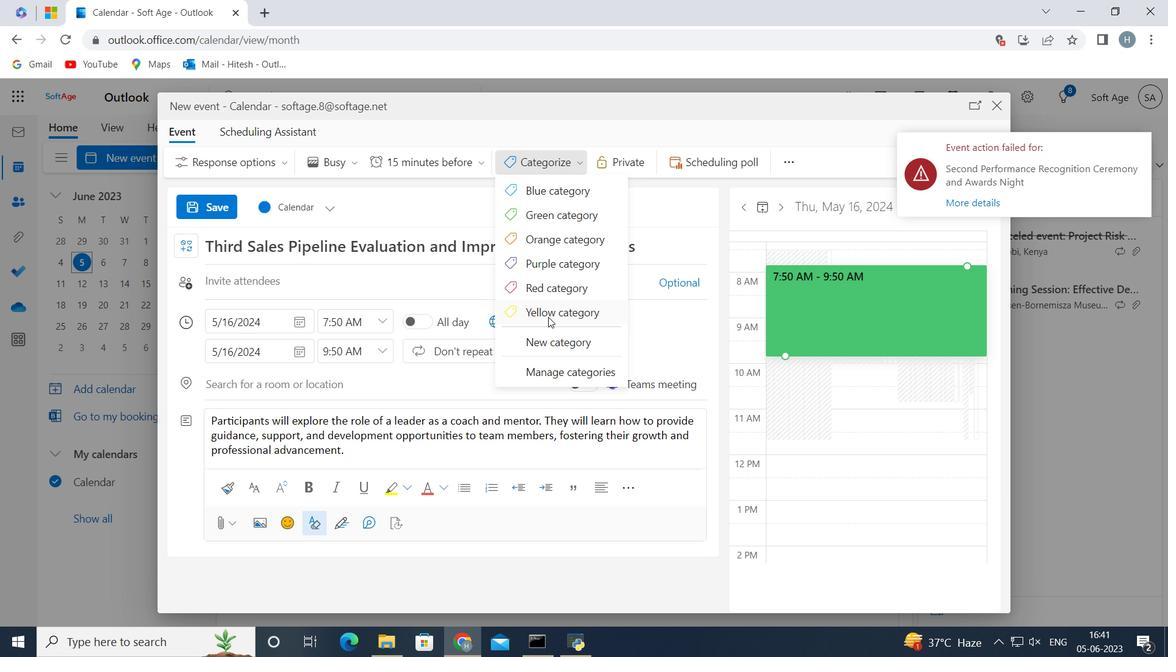 
Action: Mouse moved to (287, 282)
Screenshot: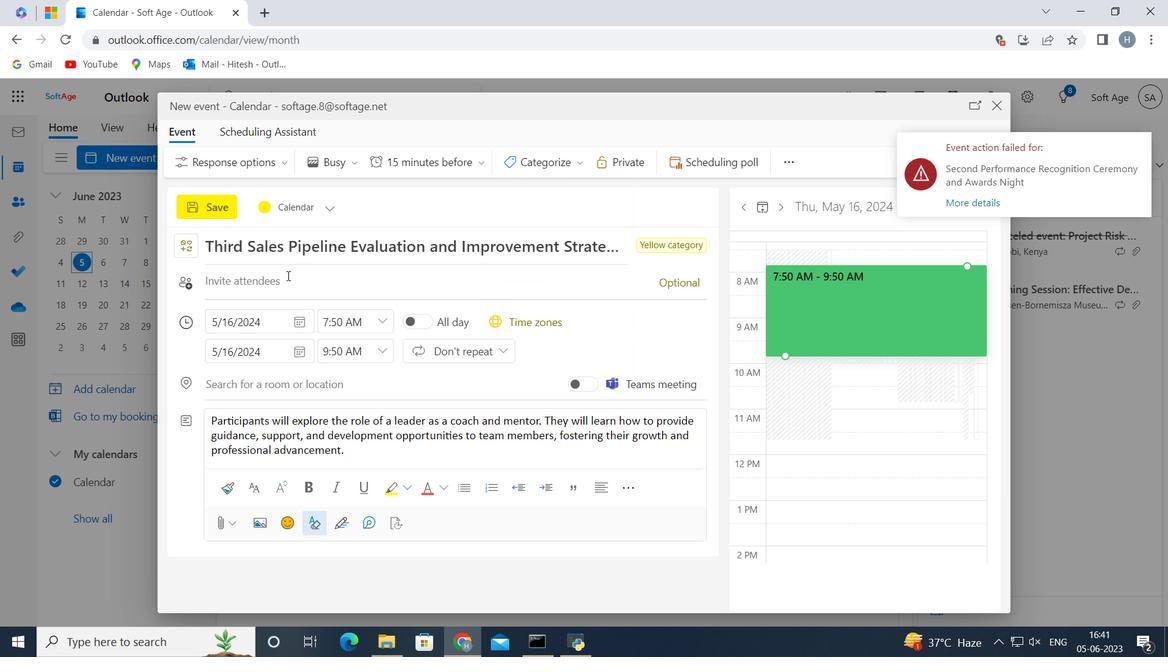 
Action: Mouse pressed left at (287, 282)
Screenshot: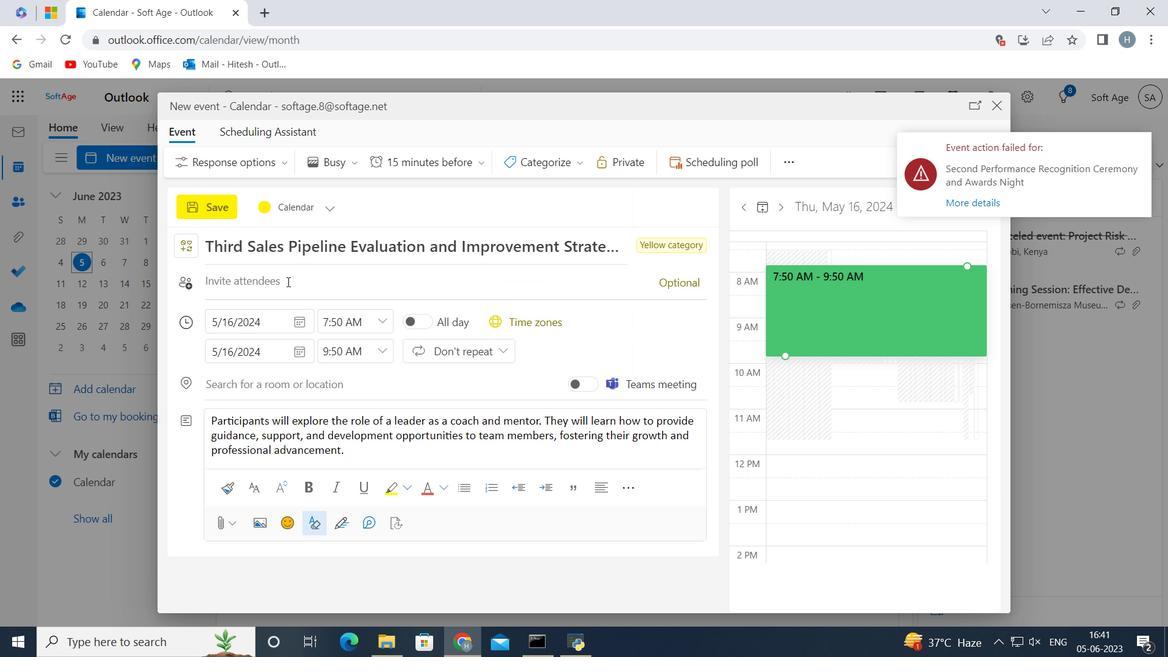
Action: Key pressed softage.1<Key.shift>@softage.net
Screenshot: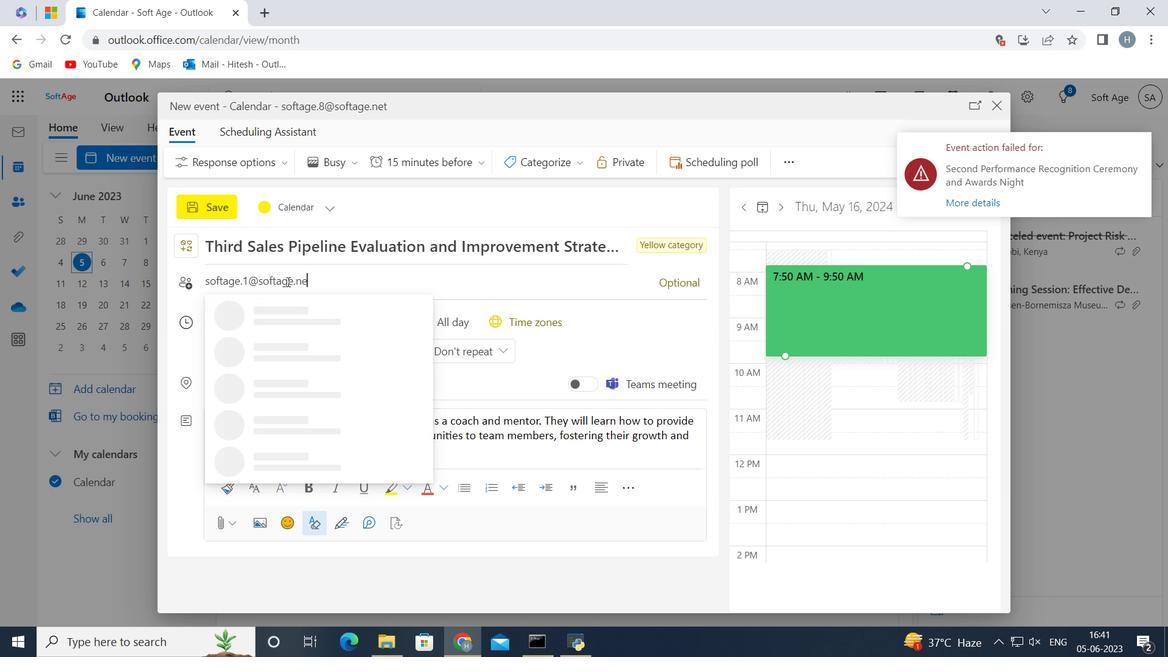 
Action: Mouse moved to (295, 305)
Screenshot: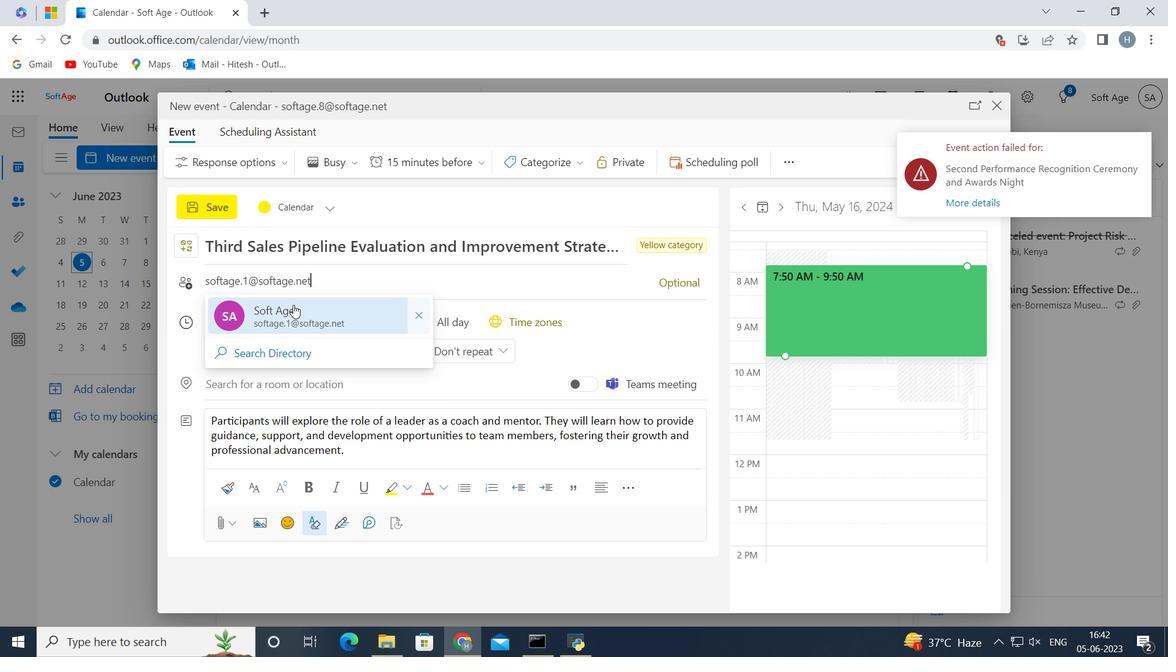 
Action: Mouse pressed left at (295, 305)
Screenshot: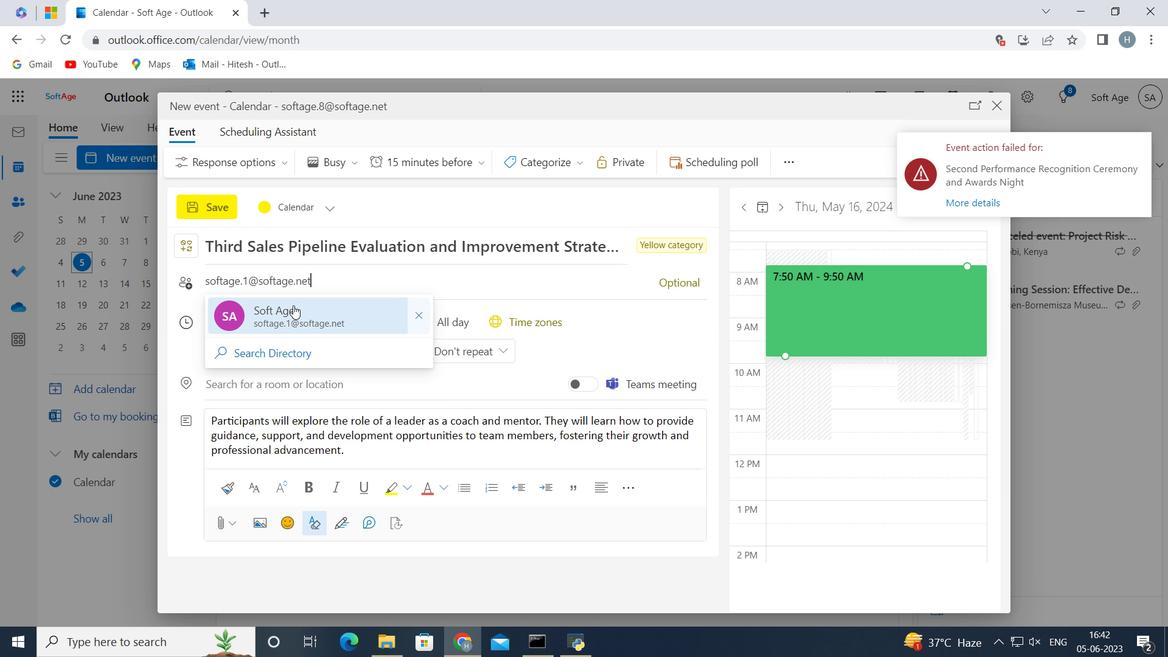 
Action: Key pressed softage.net<Key.backspace><Key.backspace><Key.backspace><Key.backspace>.2<Key.shift>@softage.net
Screenshot: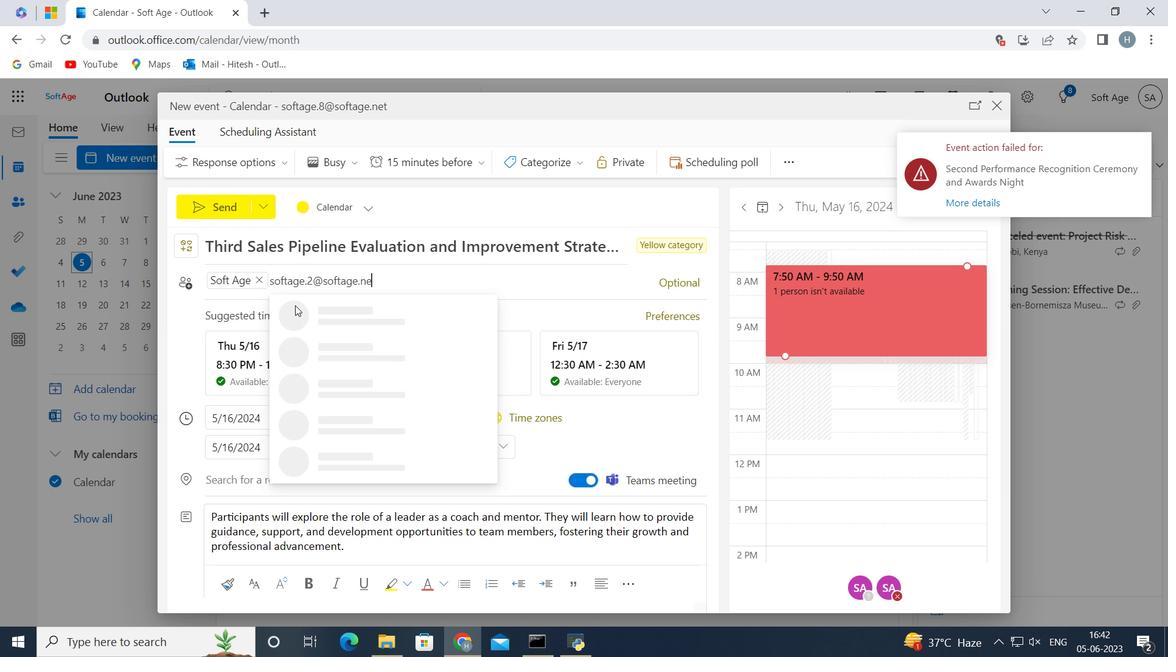 
Action: Mouse moved to (318, 320)
Screenshot: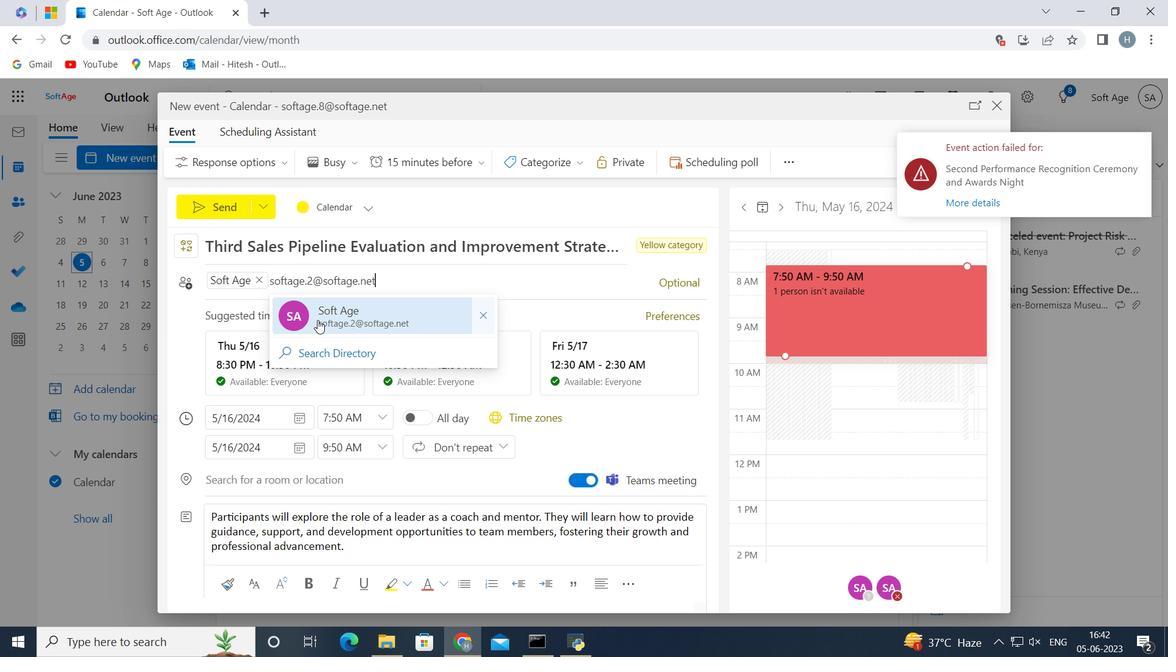 
Action: Mouse pressed left at (318, 320)
Screenshot: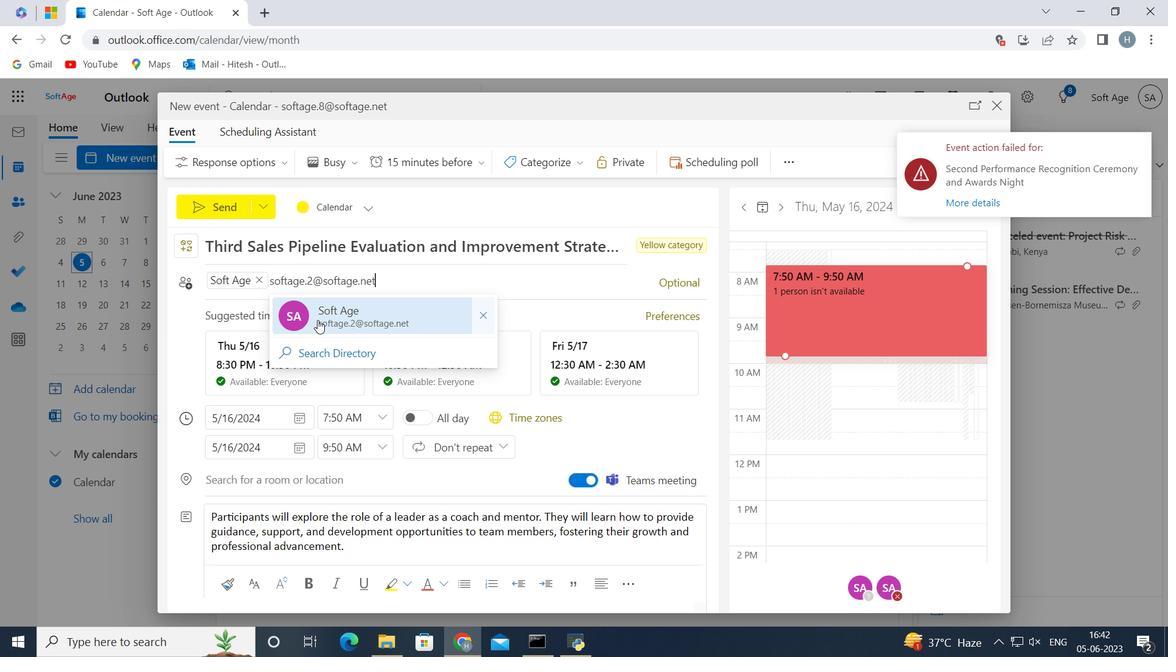 
Action: Mouse moved to (476, 159)
Screenshot: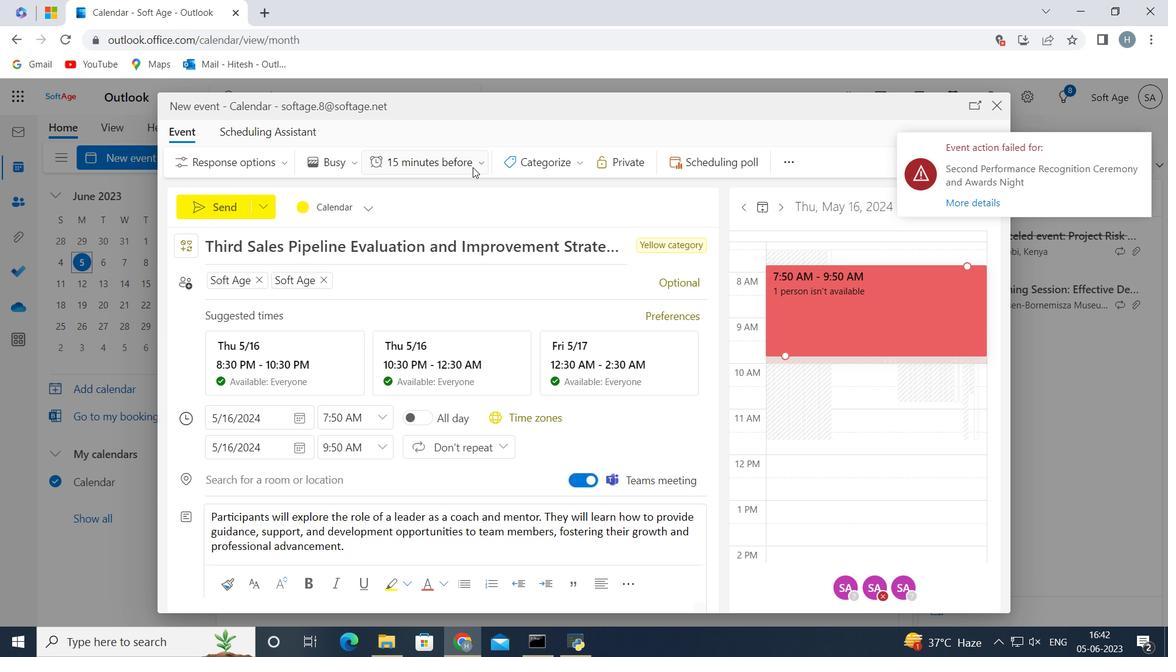 
Action: Mouse pressed left at (476, 159)
Screenshot: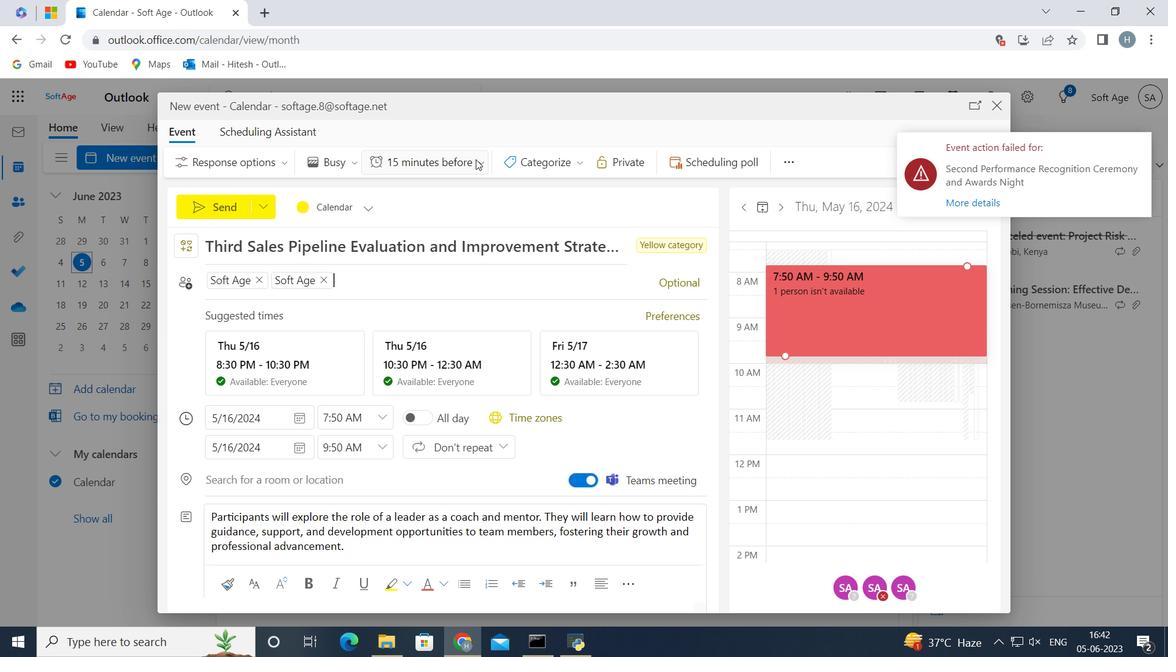 
Action: Mouse moved to (453, 468)
Screenshot: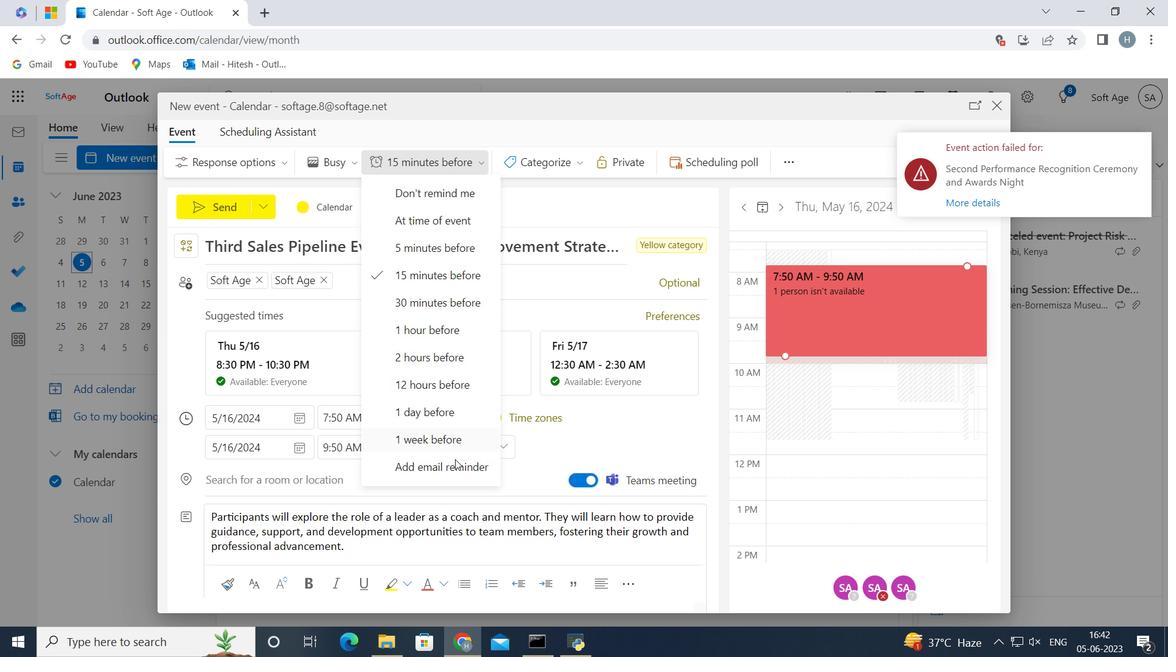 
Action: Mouse pressed left at (453, 468)
Screenshot: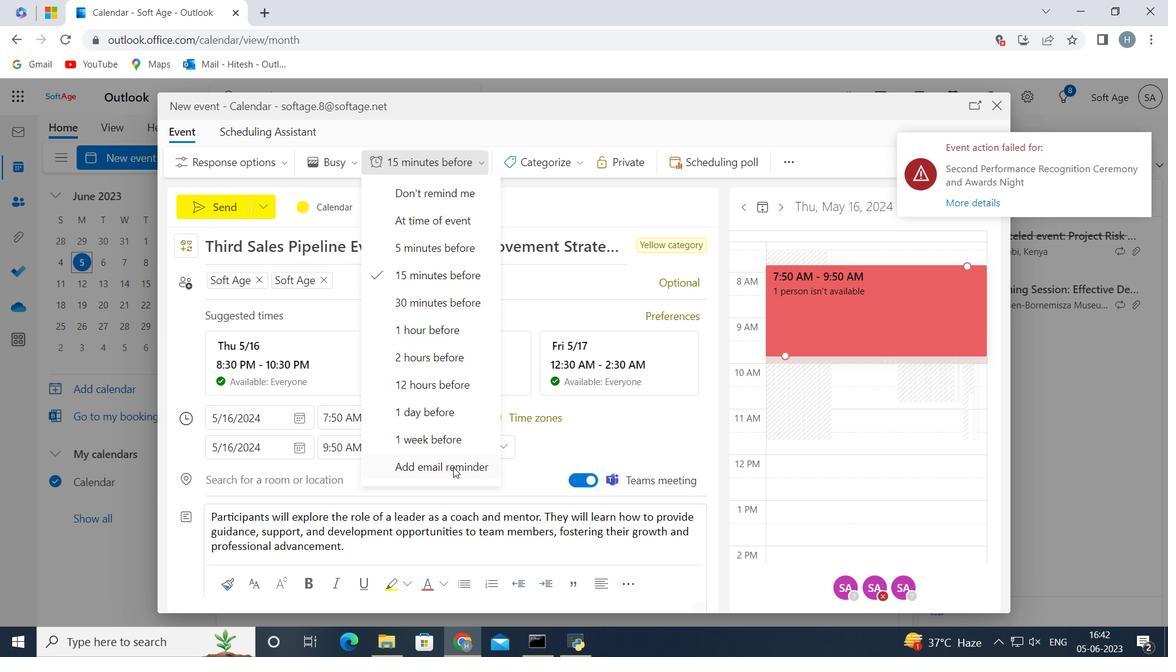
Action: Mouse moved to (428, 240)
Screenshot: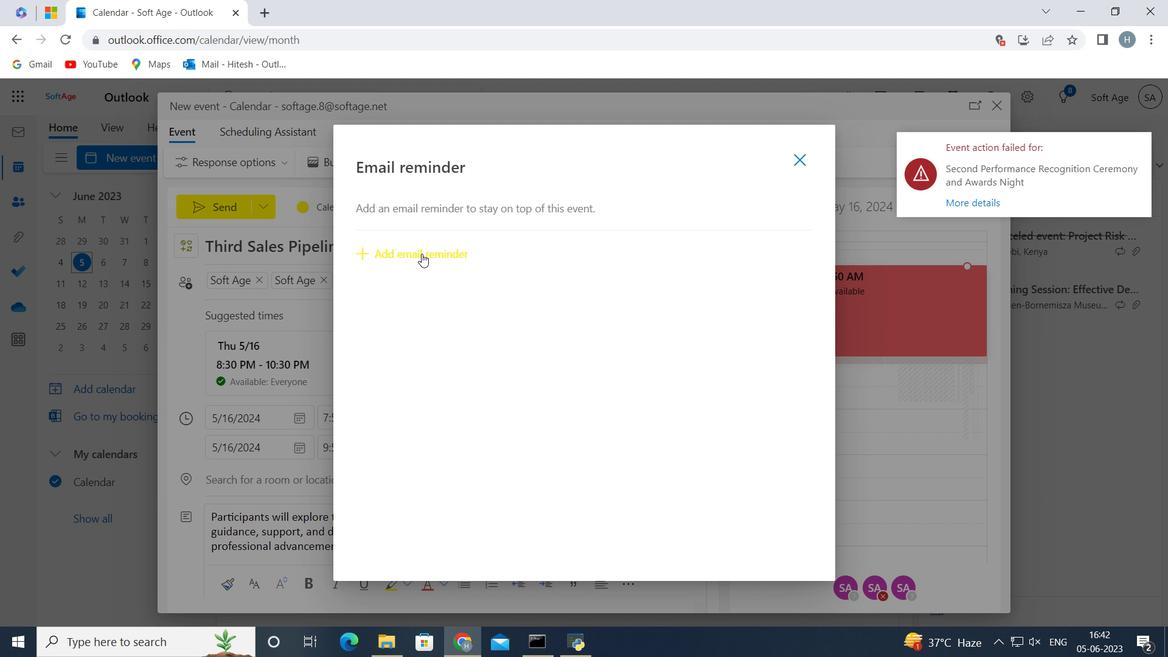 
Action: Mouse pressed left at (428, 240)
Screenshot: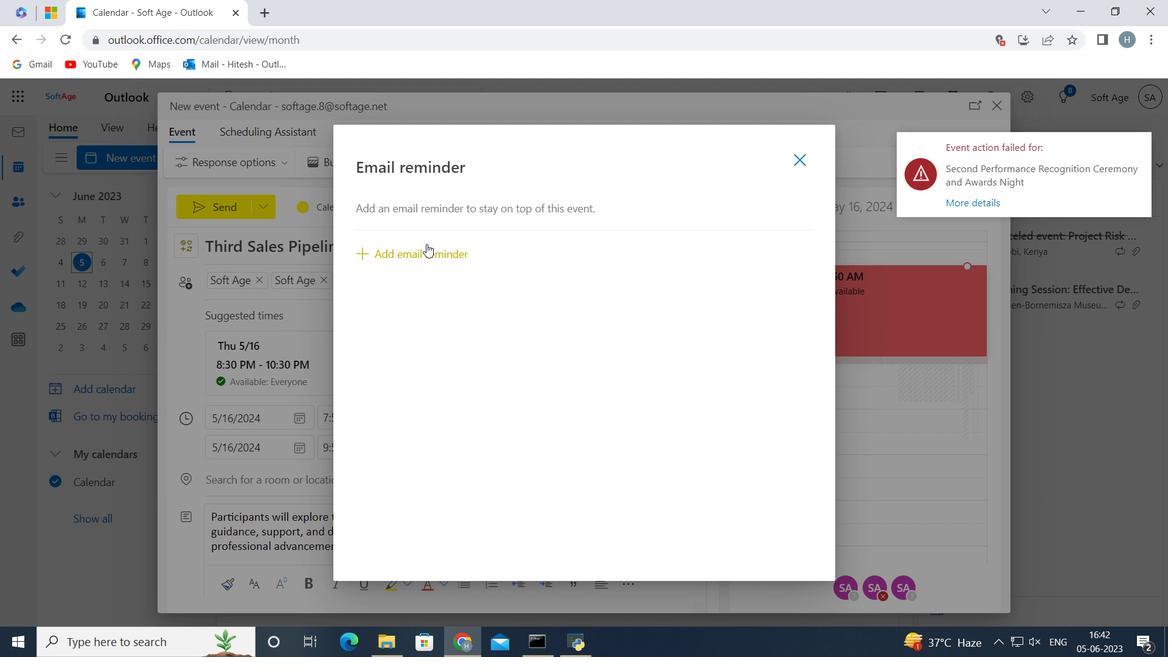 
Action: Mouse moved to (476, 250)
Screenshot: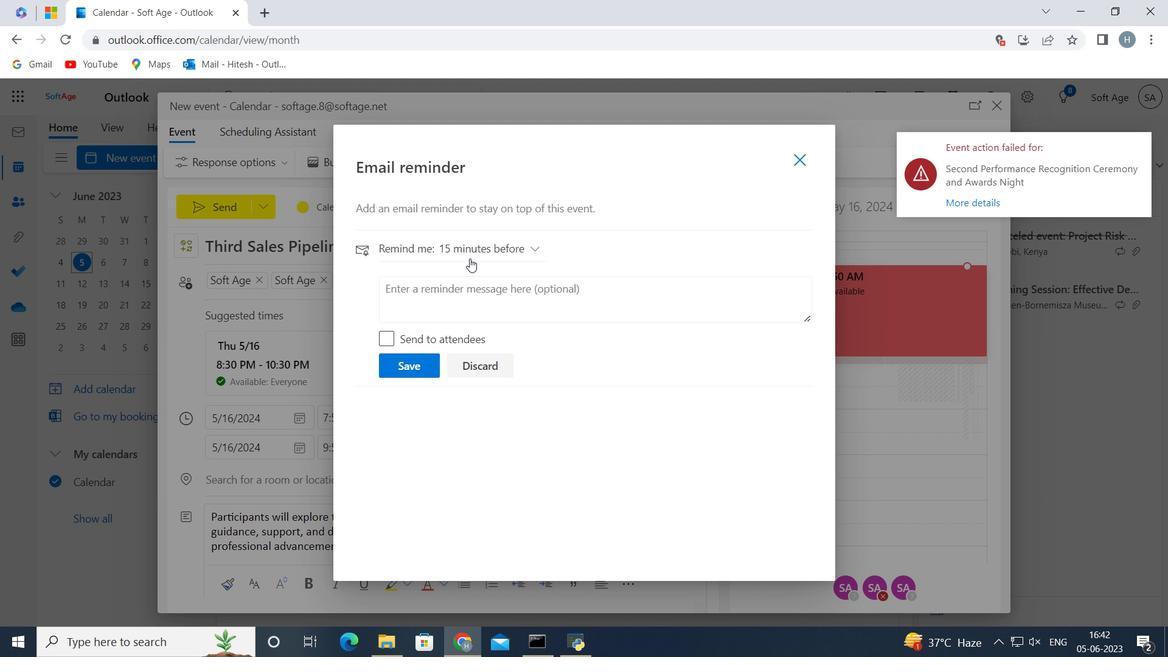 
Action: Mouse pressed left at (476, 250)
Screenshot: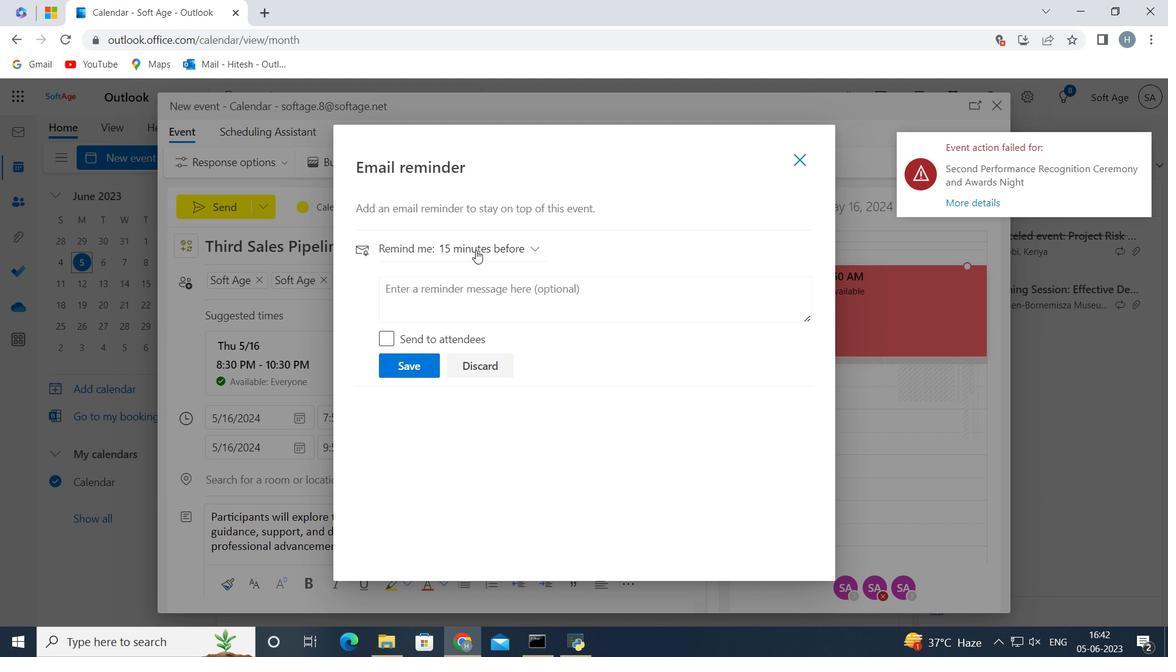 
Action: Mouse moved to (479, 526)
Screenshot: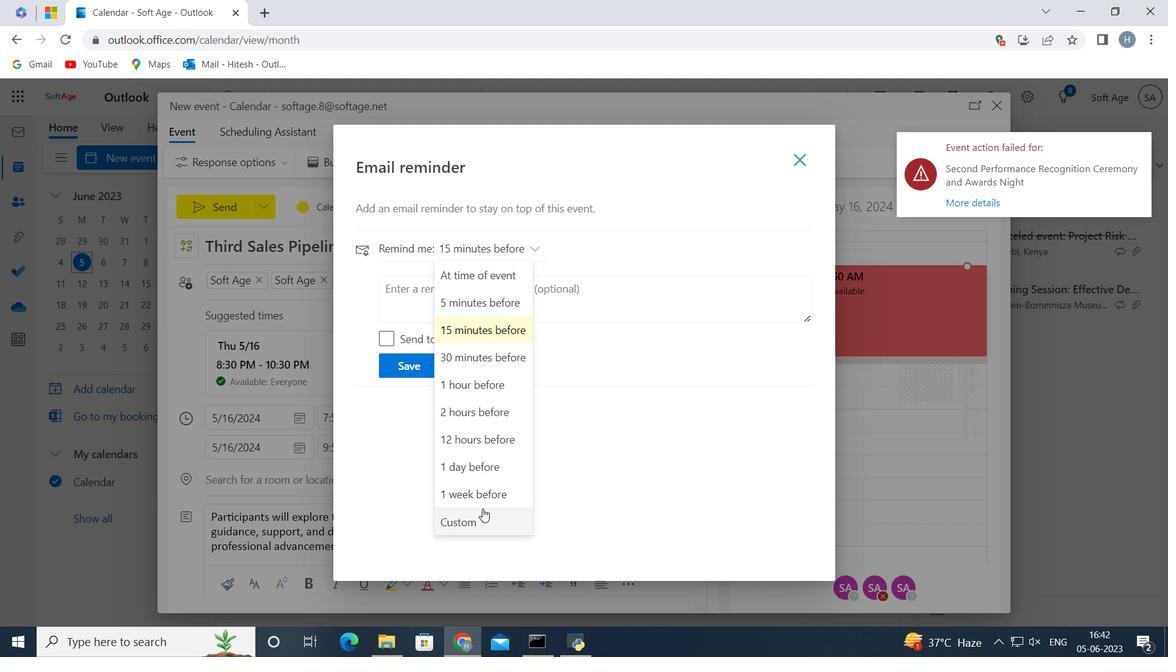 
Action: Mouse pressed left at (479, 526)
Screenshot: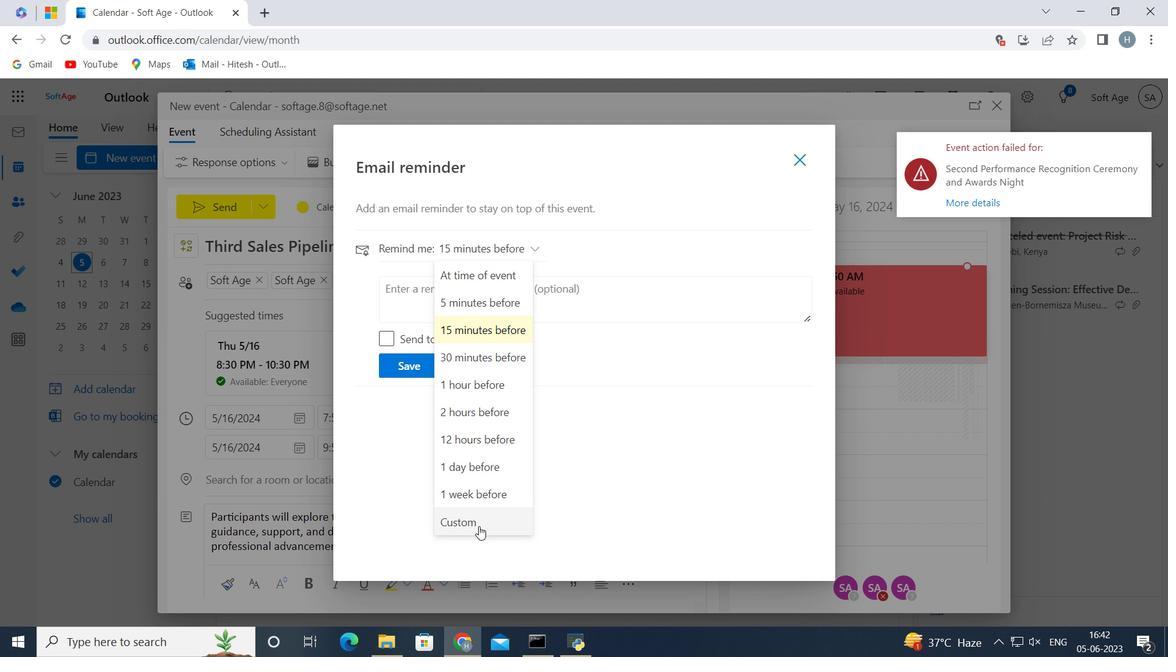 
Action: Mouse moved to (476, 334)
Screenshot: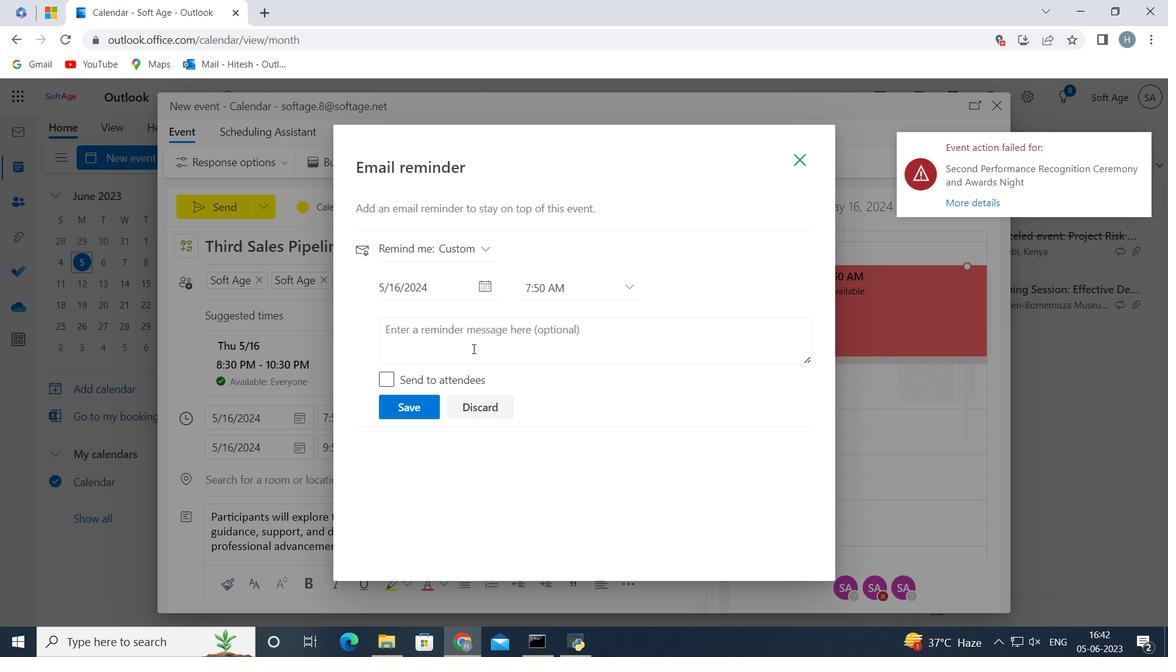 
Action: Mouse pressed left at (476, 334)
Screenshot: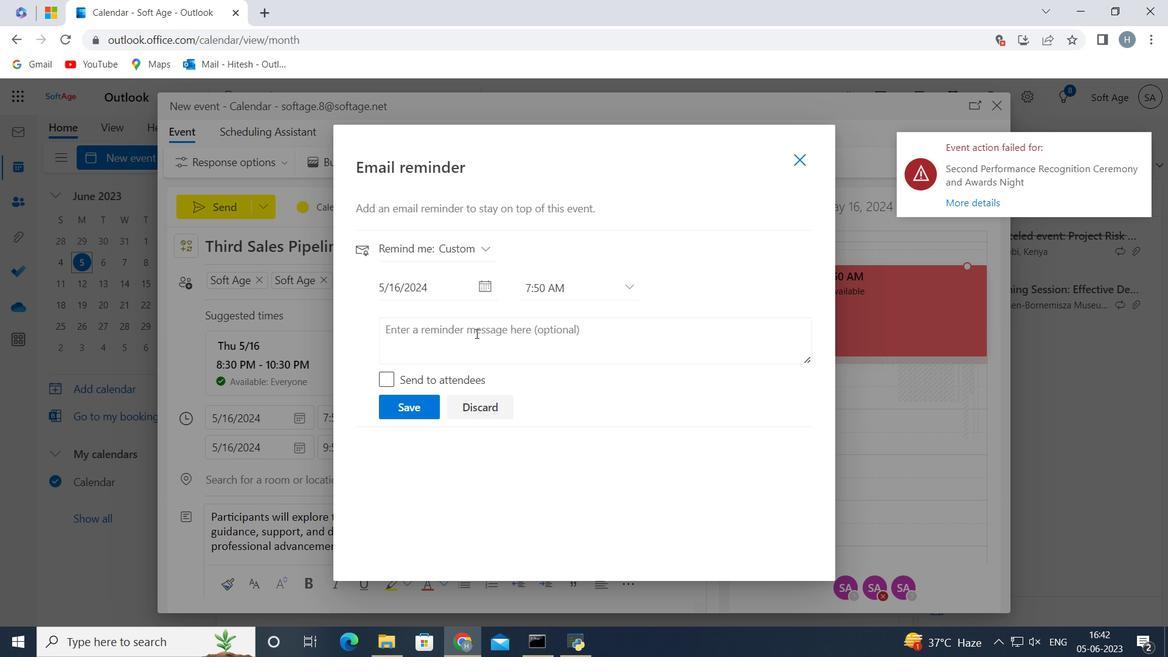 
Action: Key pressed 189<Key.space>day<Key.space>before
Screenshot: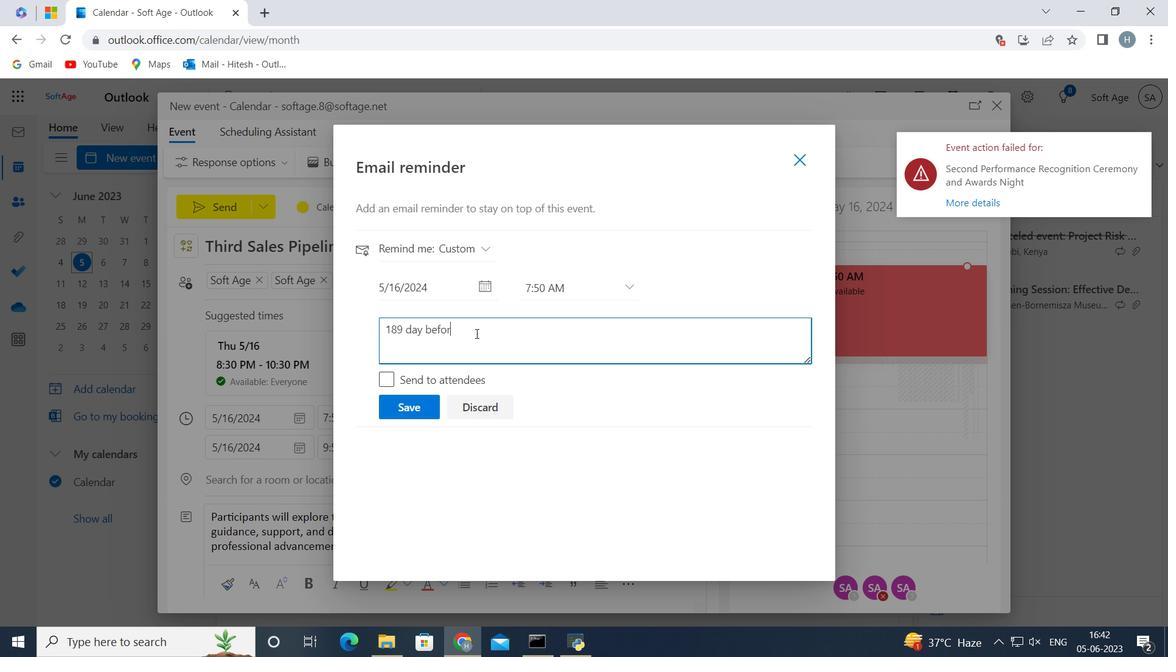 
Action: Mouse moved to (421, 403)
Screenshot: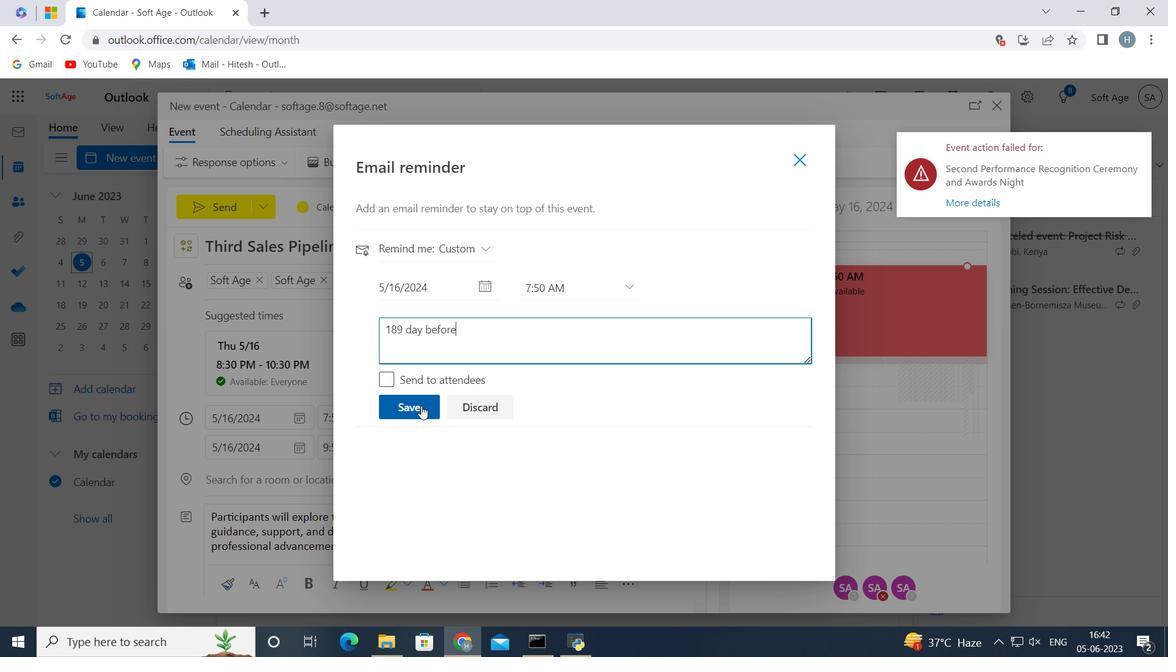 
Action: Mouse pressed left at (421, 403)
Screenshot: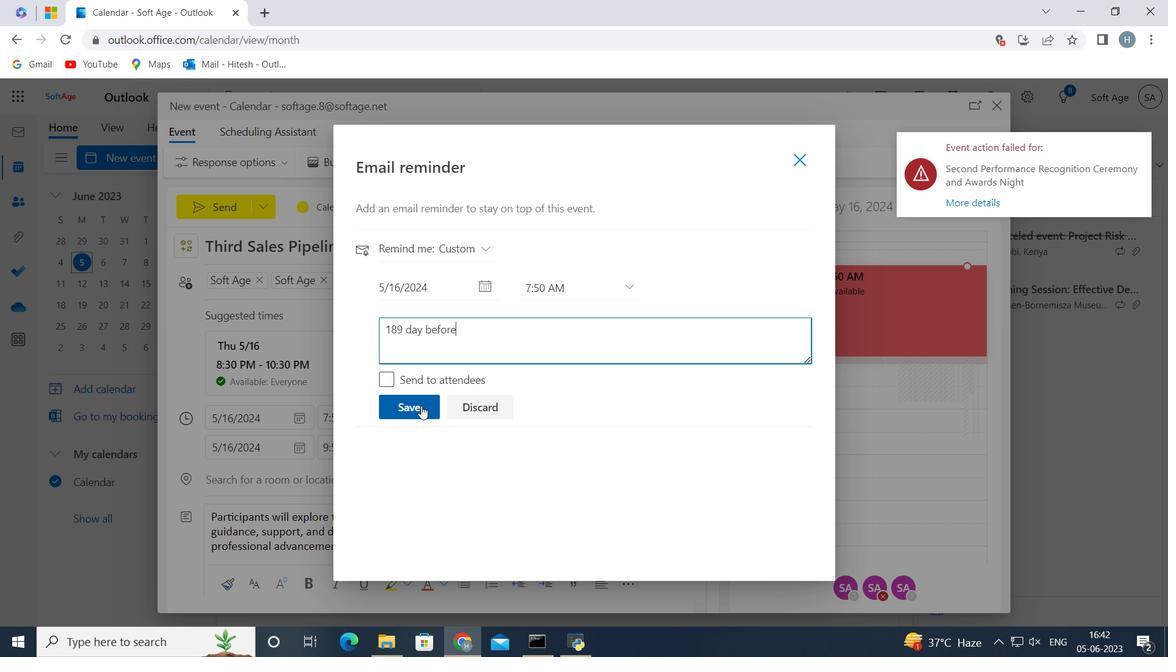 
Action: Mouse moved to (802, 154)
Screenshot: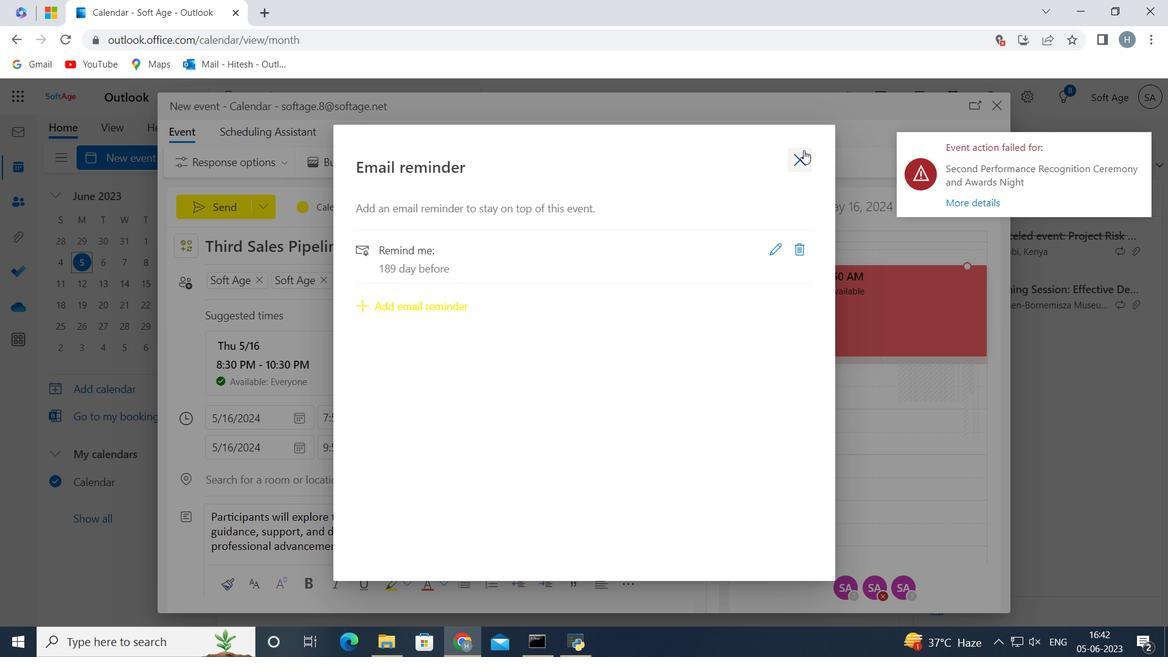 
Action: Mouse pressed left at (802, 154)
Screenshot: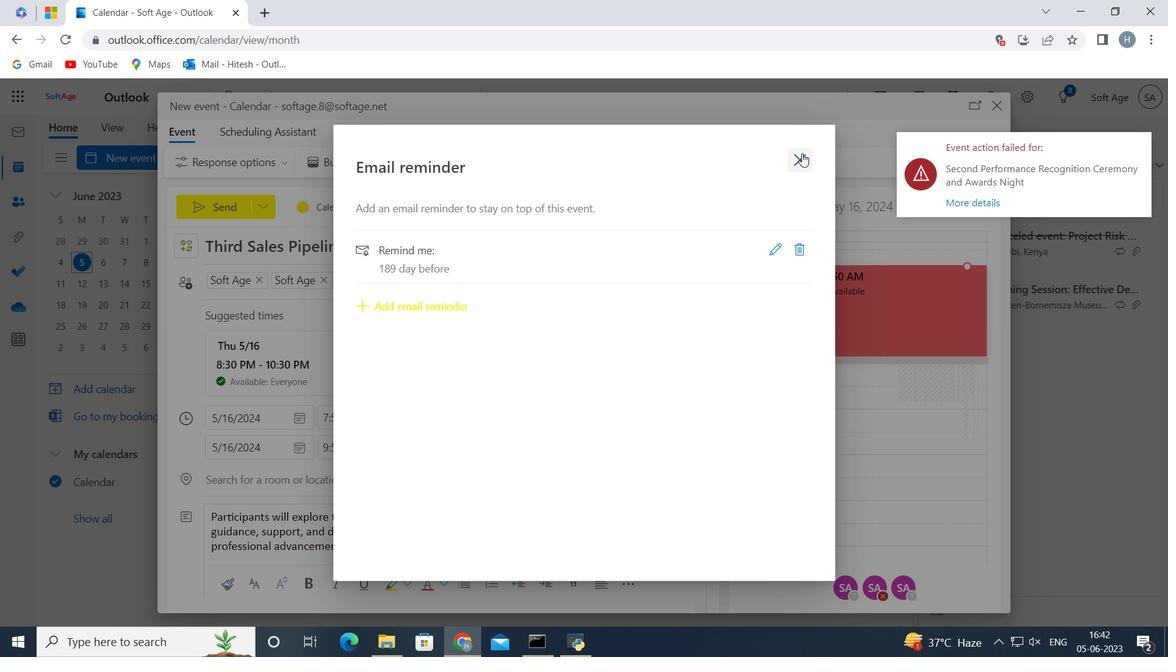 
Action: Mouse moved to (223, 206)
Screenshot: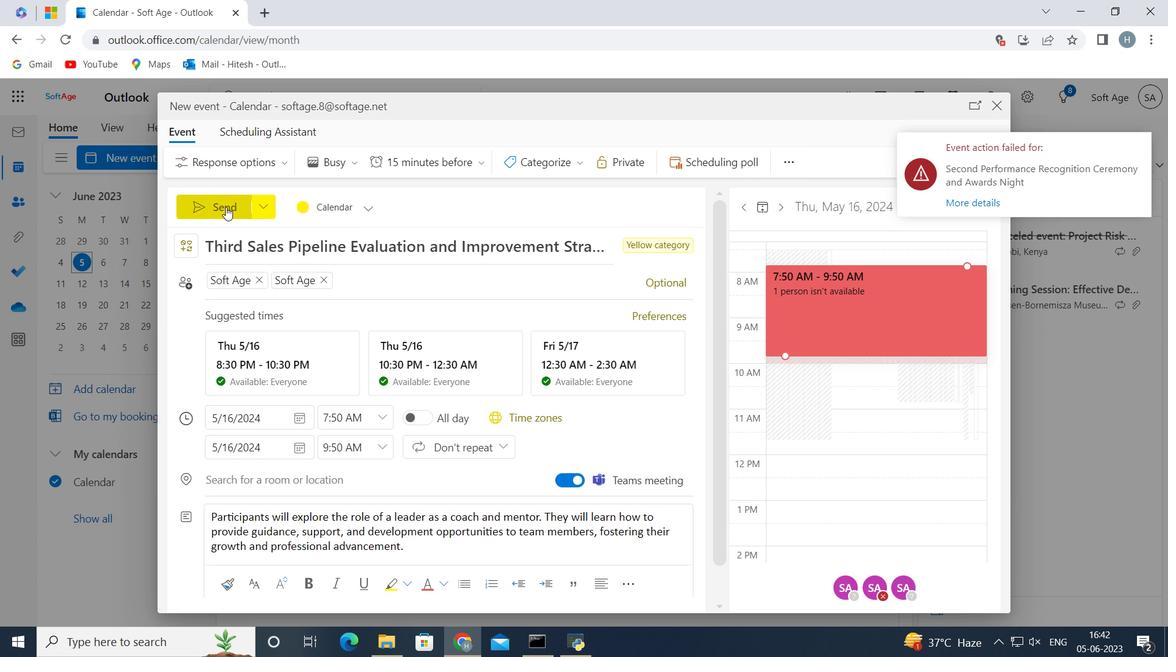
Action: Mouse pressed left at (223, 206)
Screenshot: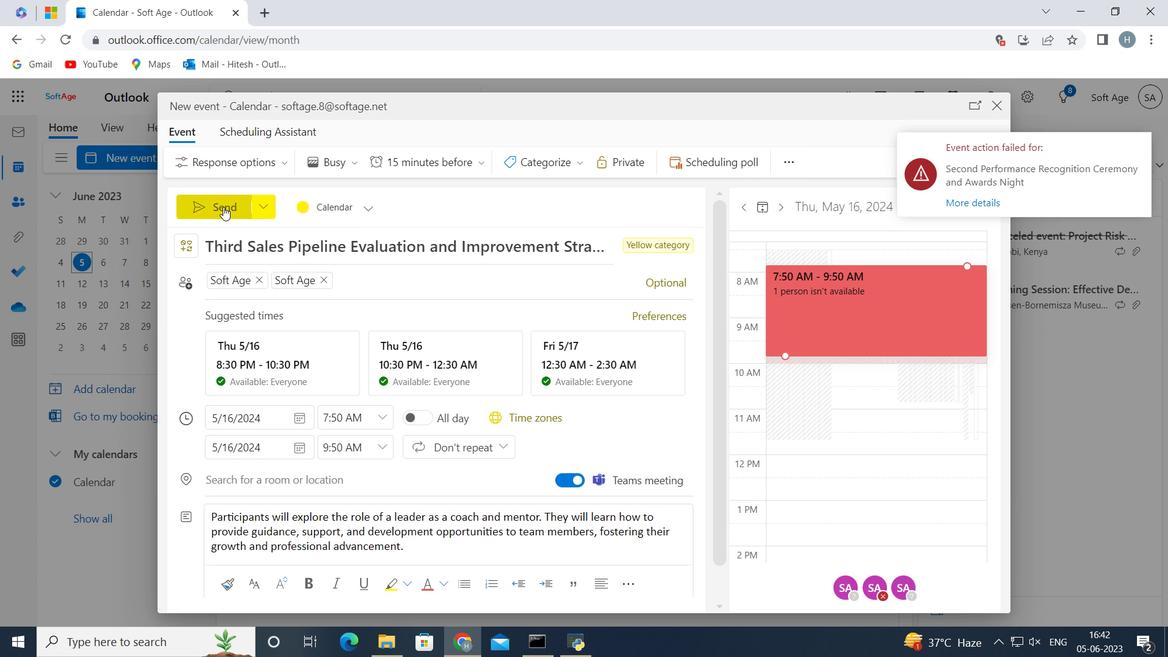 
Action: Mouse moved to (328, 248)
Screenshot: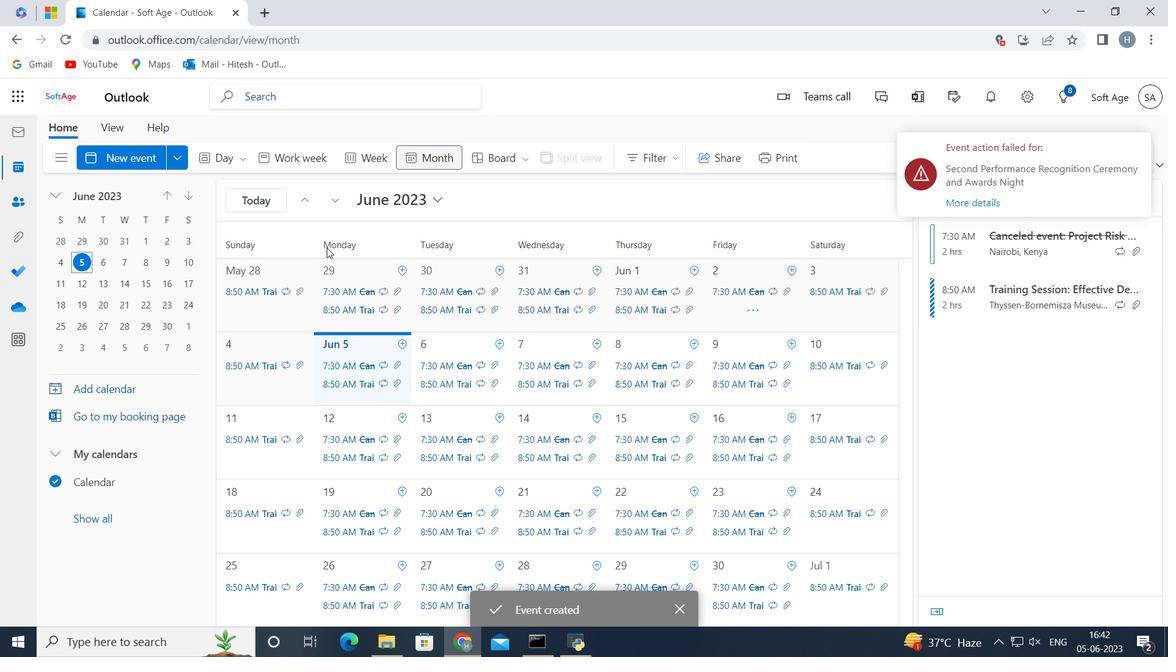 
